 Task: Add a signature Michelle Green containing With gratitude and sincere wishes, Michelle Green to email address softage.6@softage.net and add a folder Insurance cancellations
Action: Mouse moved to (141, 121)
Screenshot: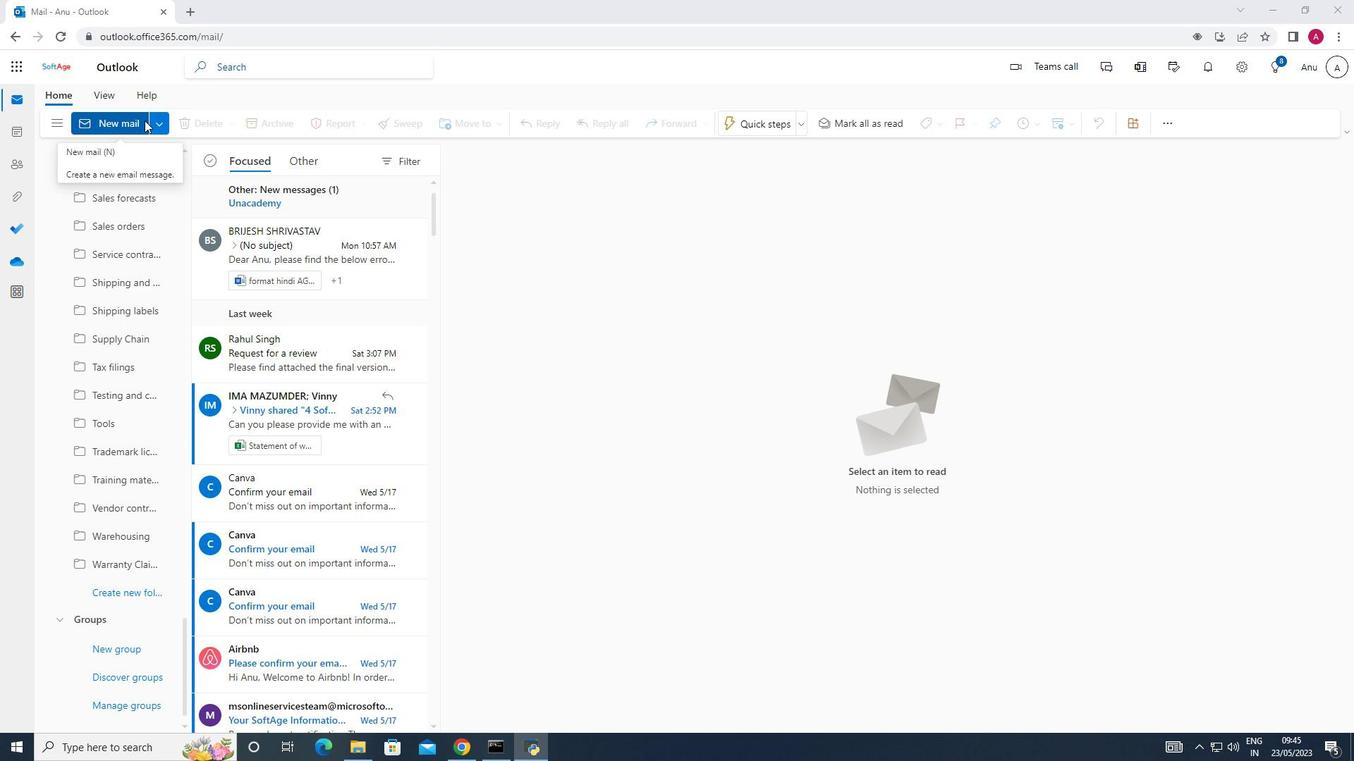 
Action: Mouse pressed left at (141, 121)
Screenshot: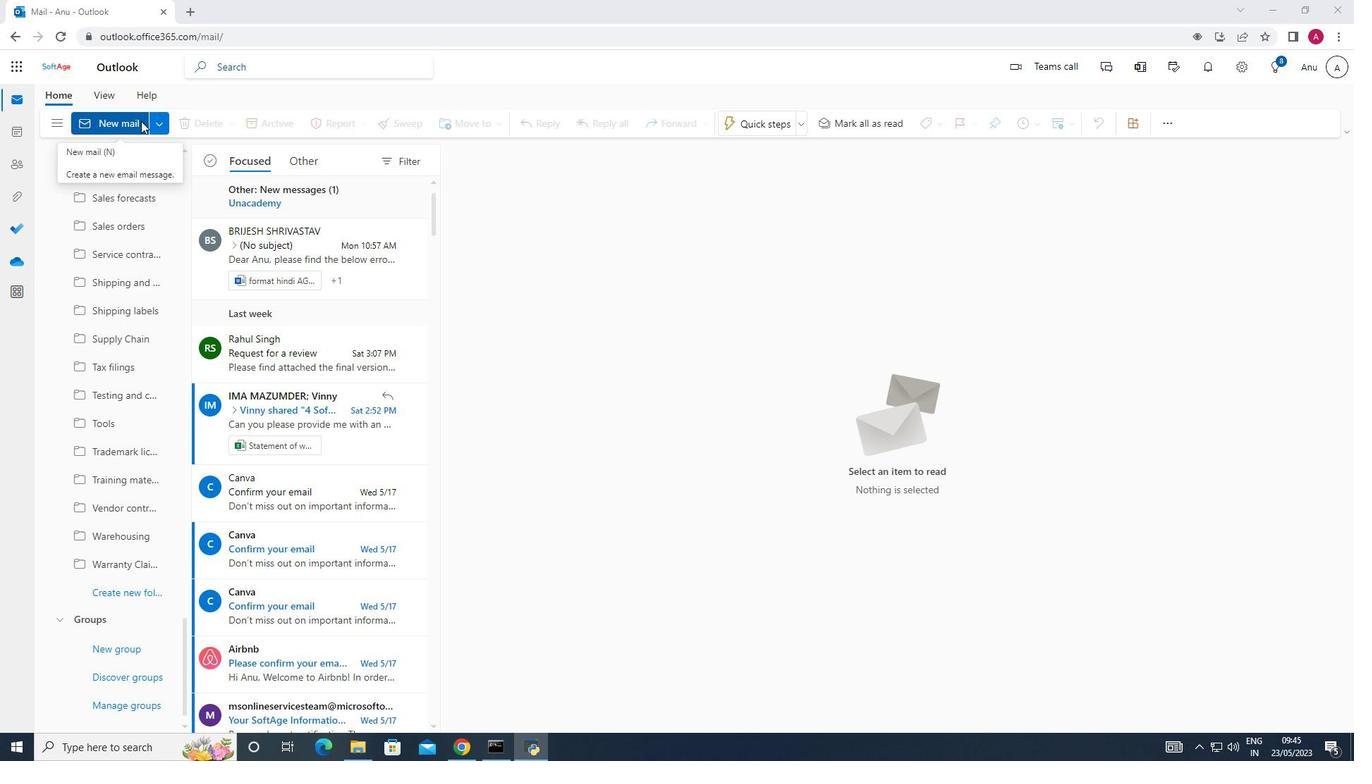 
Action: Mouse moved to (962, 122)
Screenshot: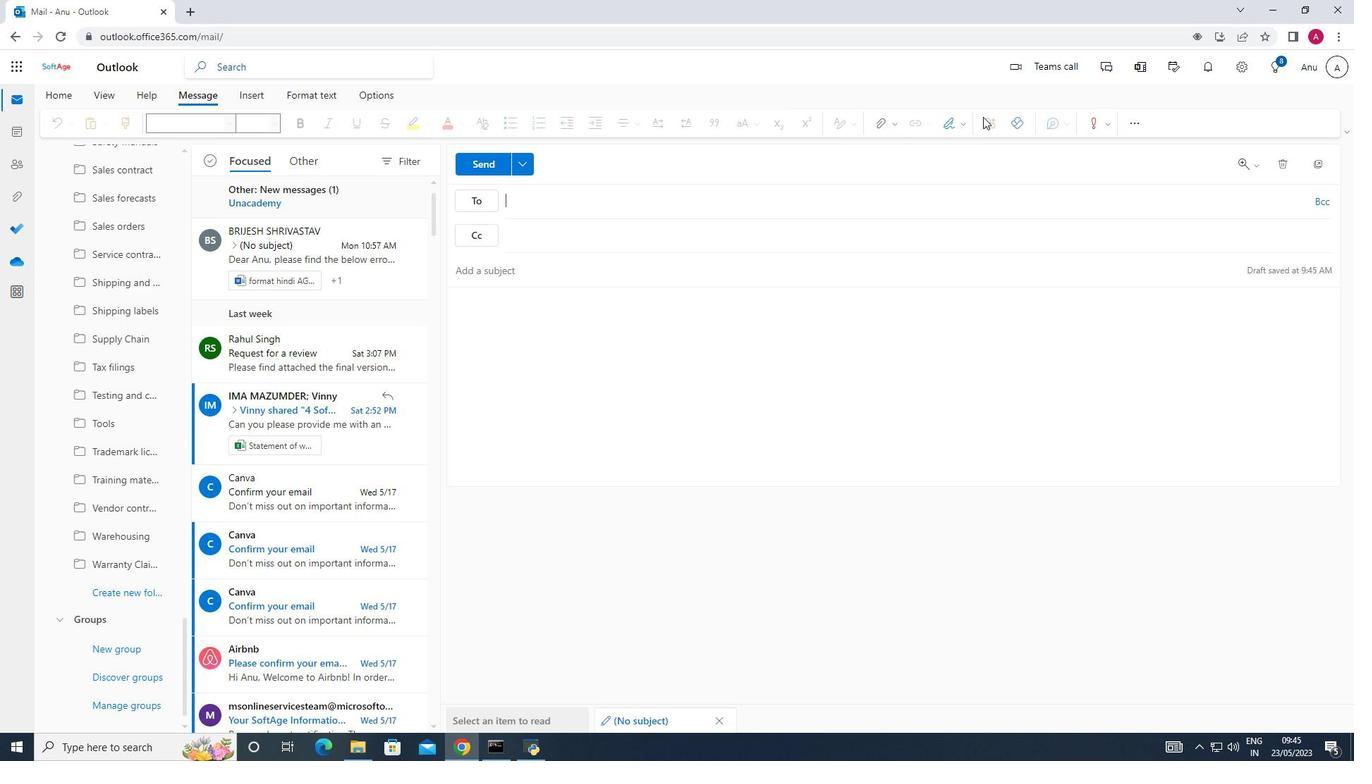 
Action: Mouse pressed left at (962, 122)
Screenshot: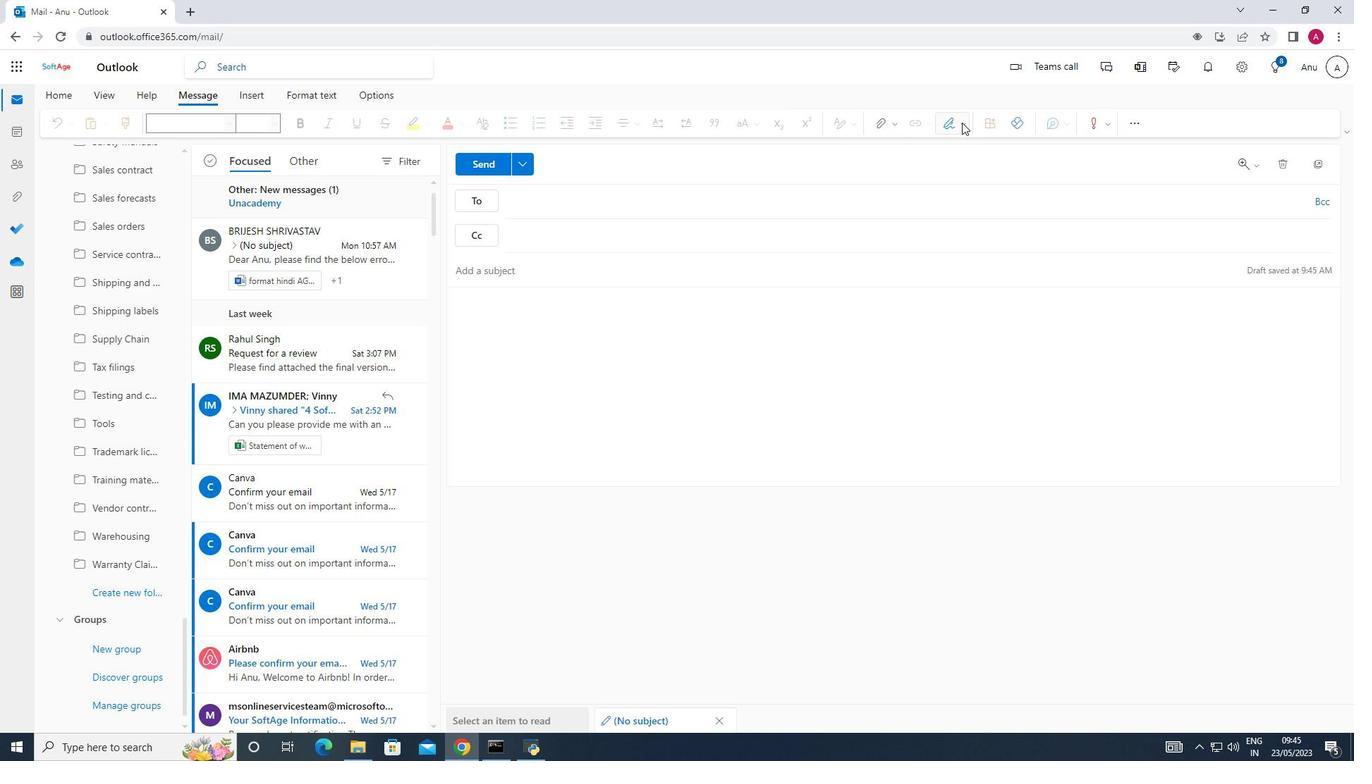 
Action: Mouse moved to (930, 179)
Screenshot: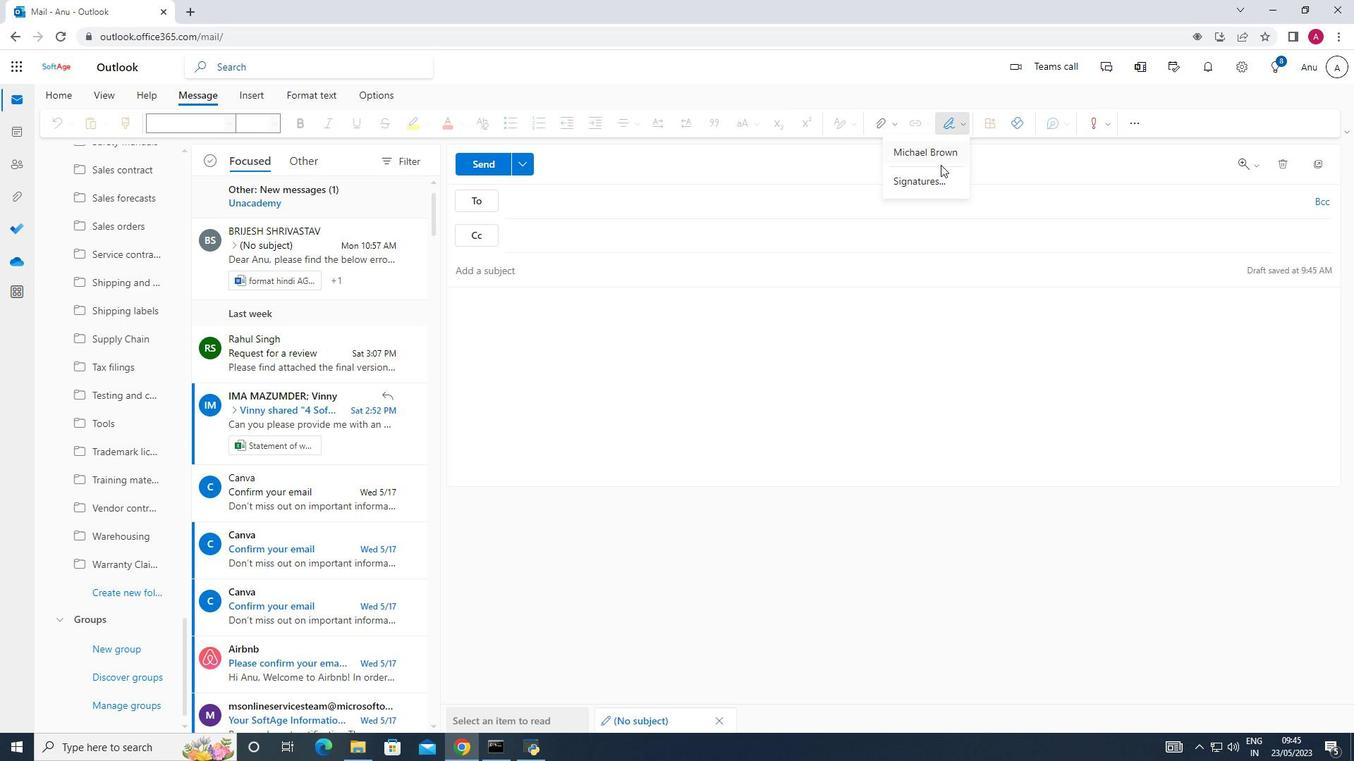 
Action: Mouse pressed left at (930, 179)
Screenshot: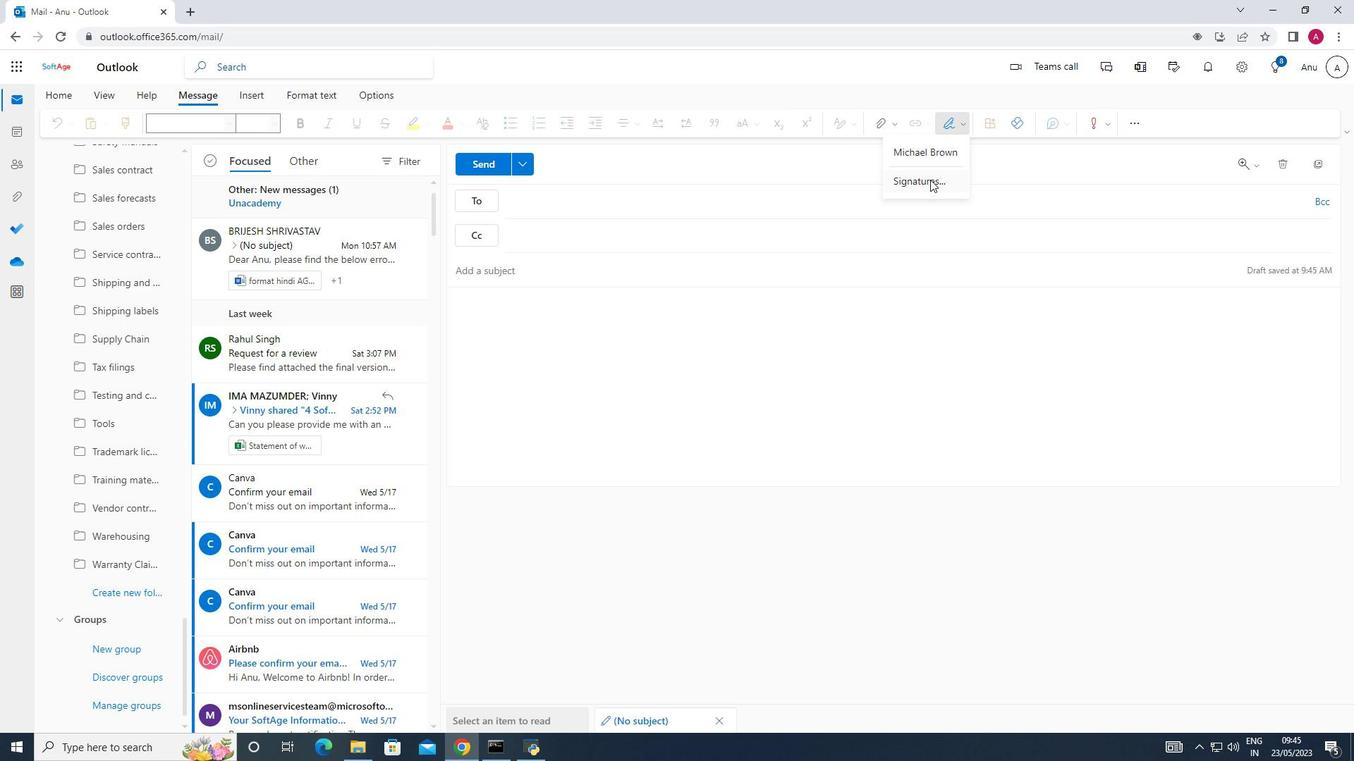 
Action: Mouse moved to (949, 227)
Screenshot: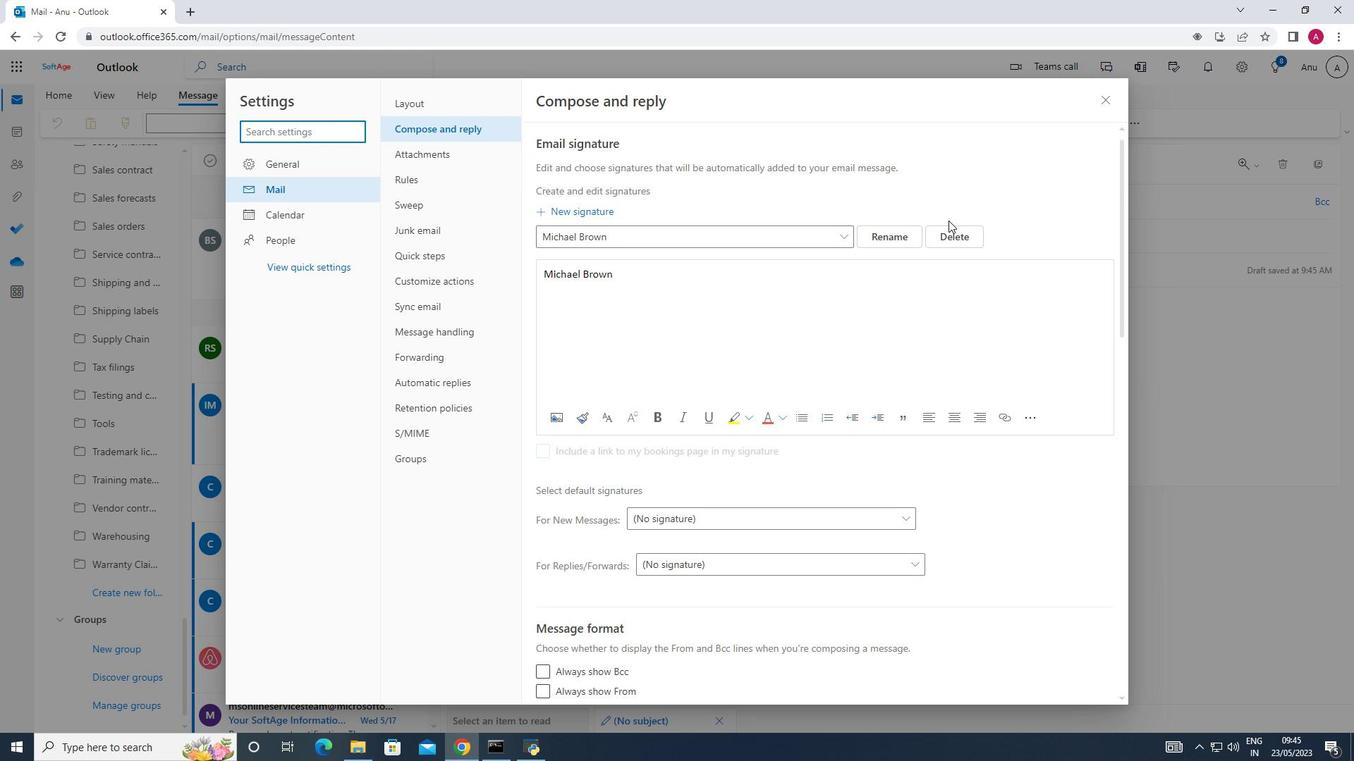 
Action: Mouse pressed left at (949, 227)
Screenshot: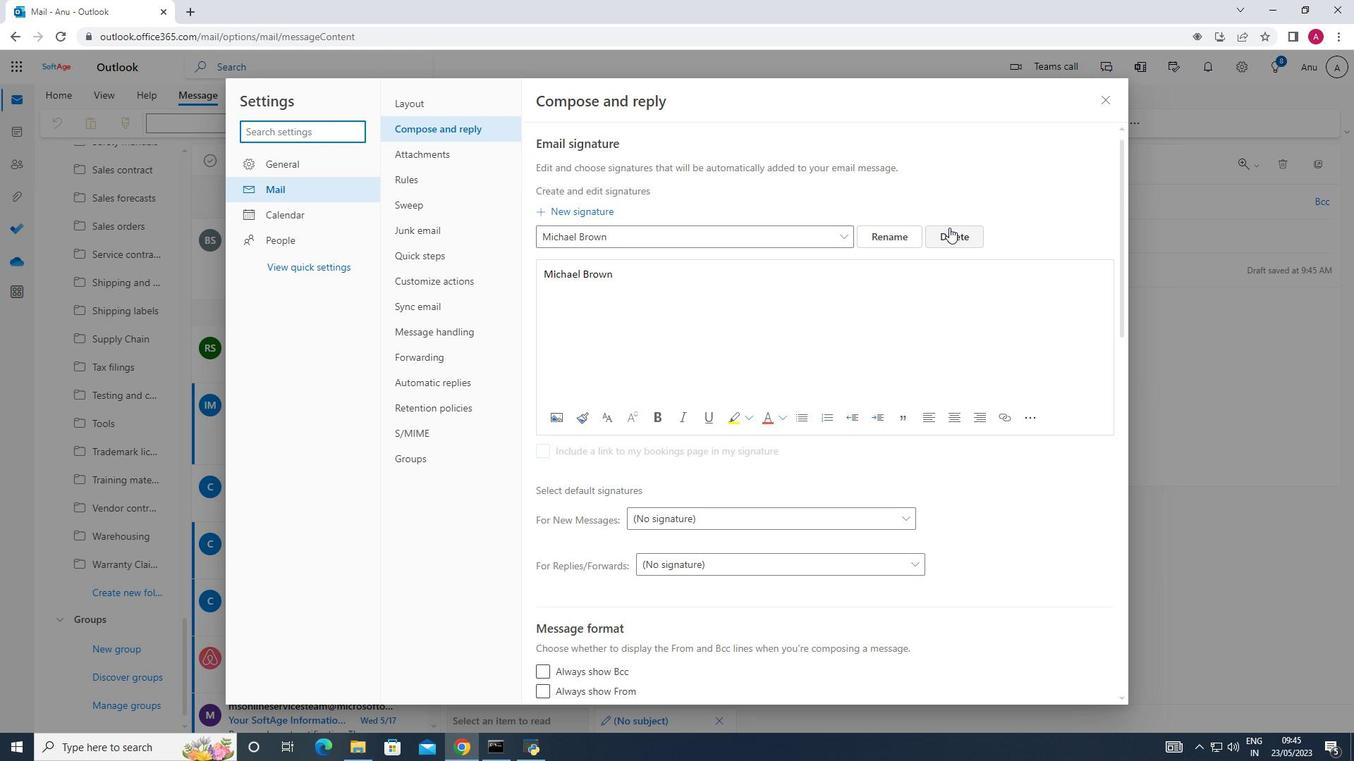 
Action: Mouse moved to (641, 240)
Screenshot: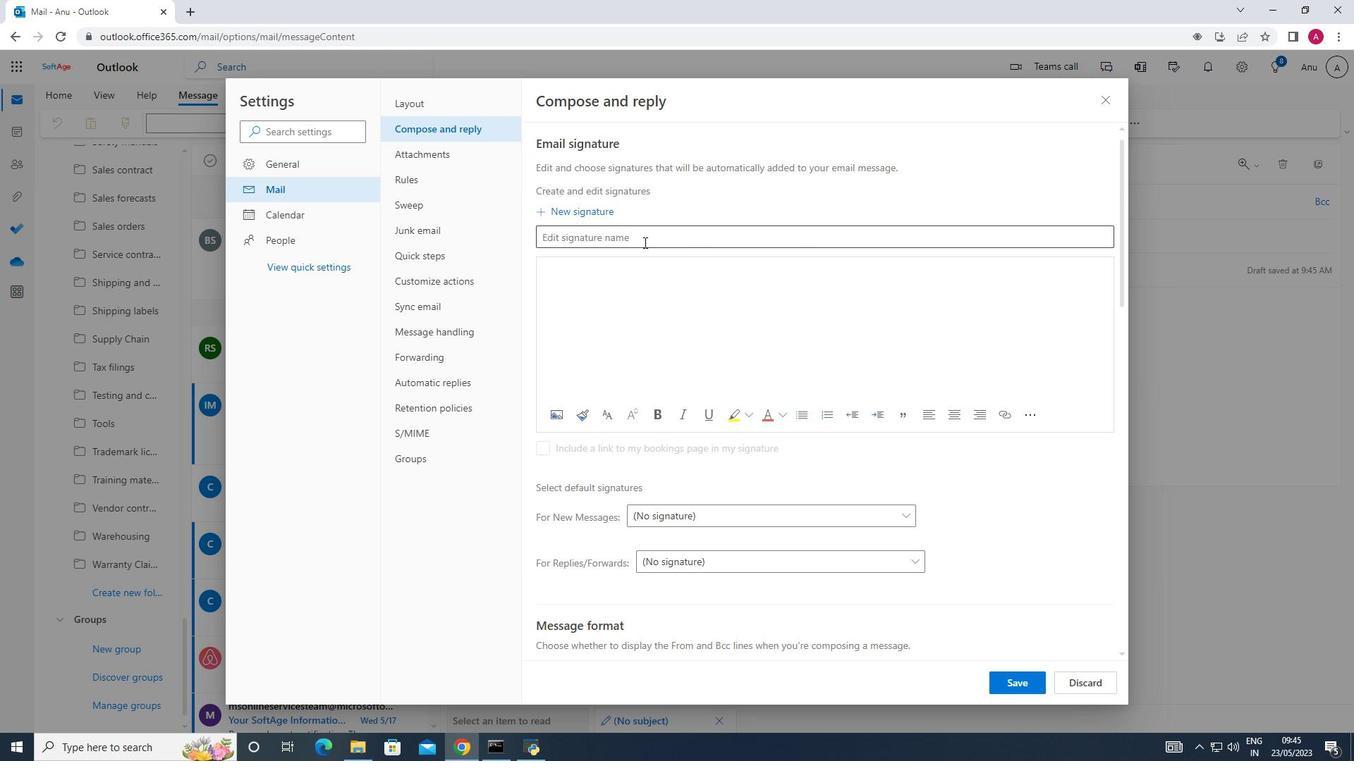 
Action: Mouse pressed left at (641, 240)
Screenshot: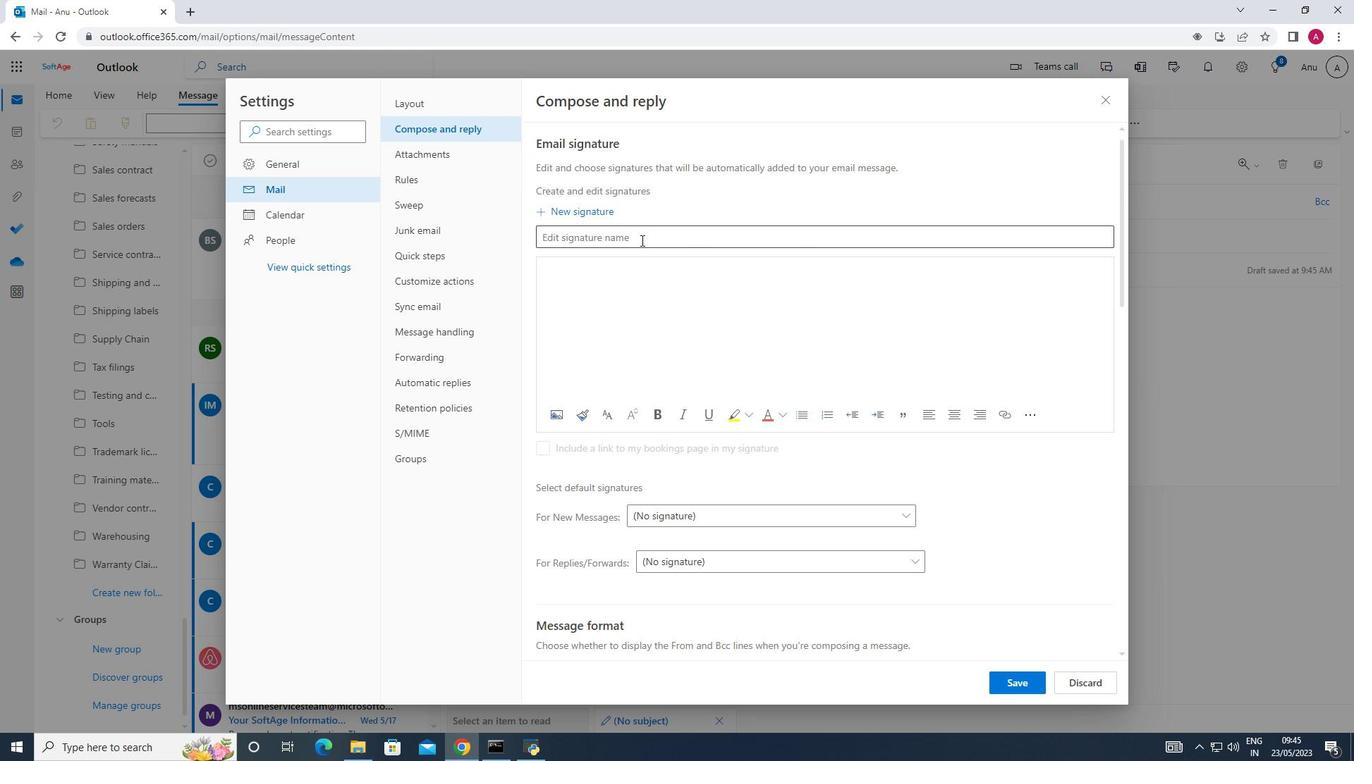 
Action: Key pressed <Key.shift_r>Michelle<Key.space><Key.shift_r><Key.shift_r><Key.shift_r><Key.shift_r><Key.shift_r><Key.shift_r><Key.shift_r><Key.shift_r><Key.shift_r><Key.shift_r><Key.shift_r><Key.shift_r><Key.shift_r><Key.shift_r><Key.shift_r>Green
Screenshot: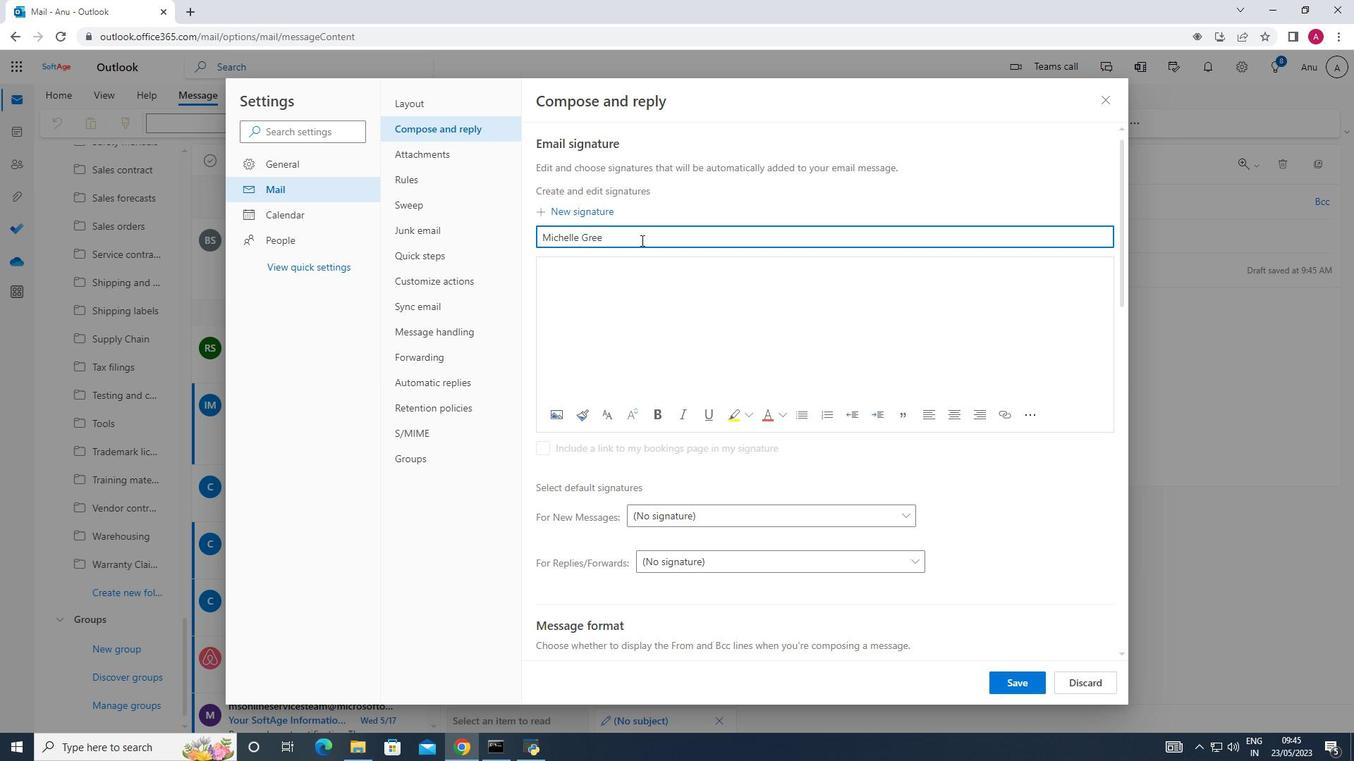 
Action: Mouse moved to (578, 265)
Screenshot: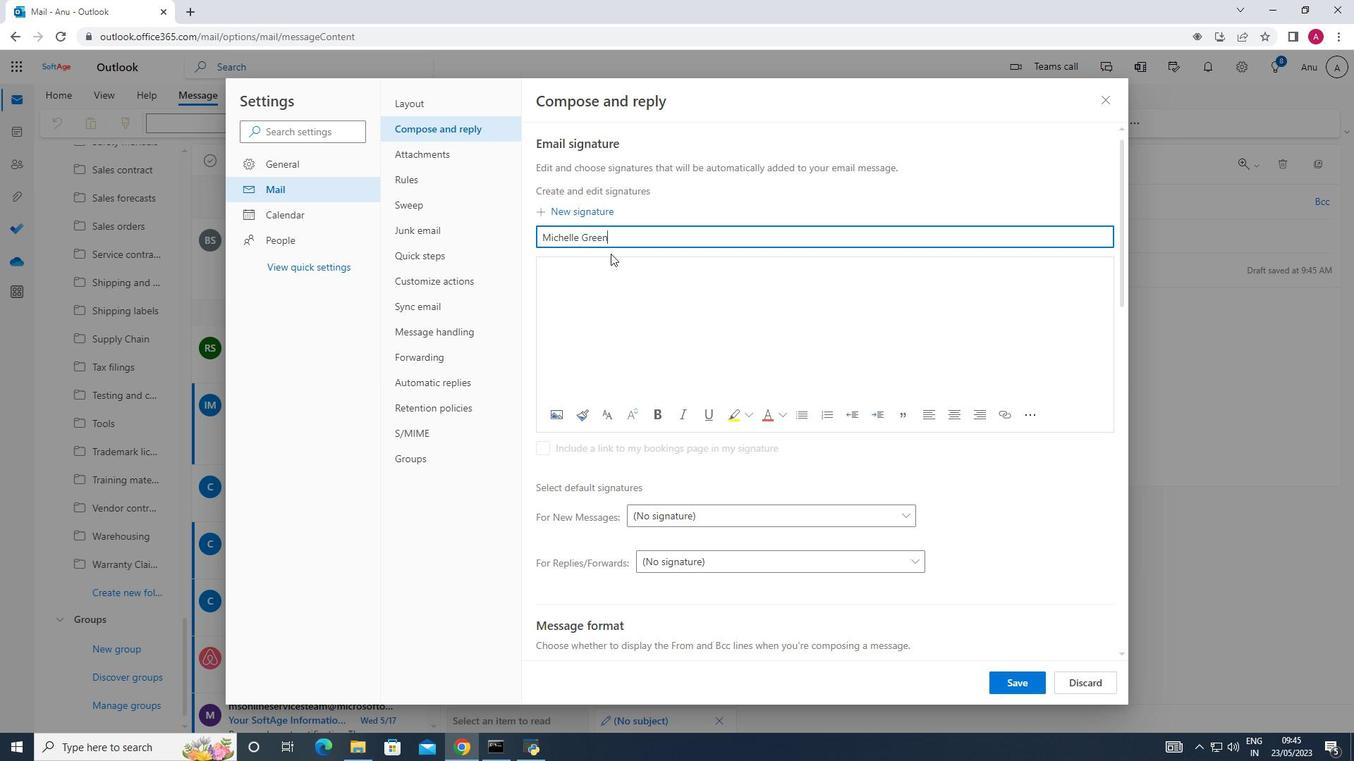 
Action: Mouse pressed left at (578, 265)
Screenshot: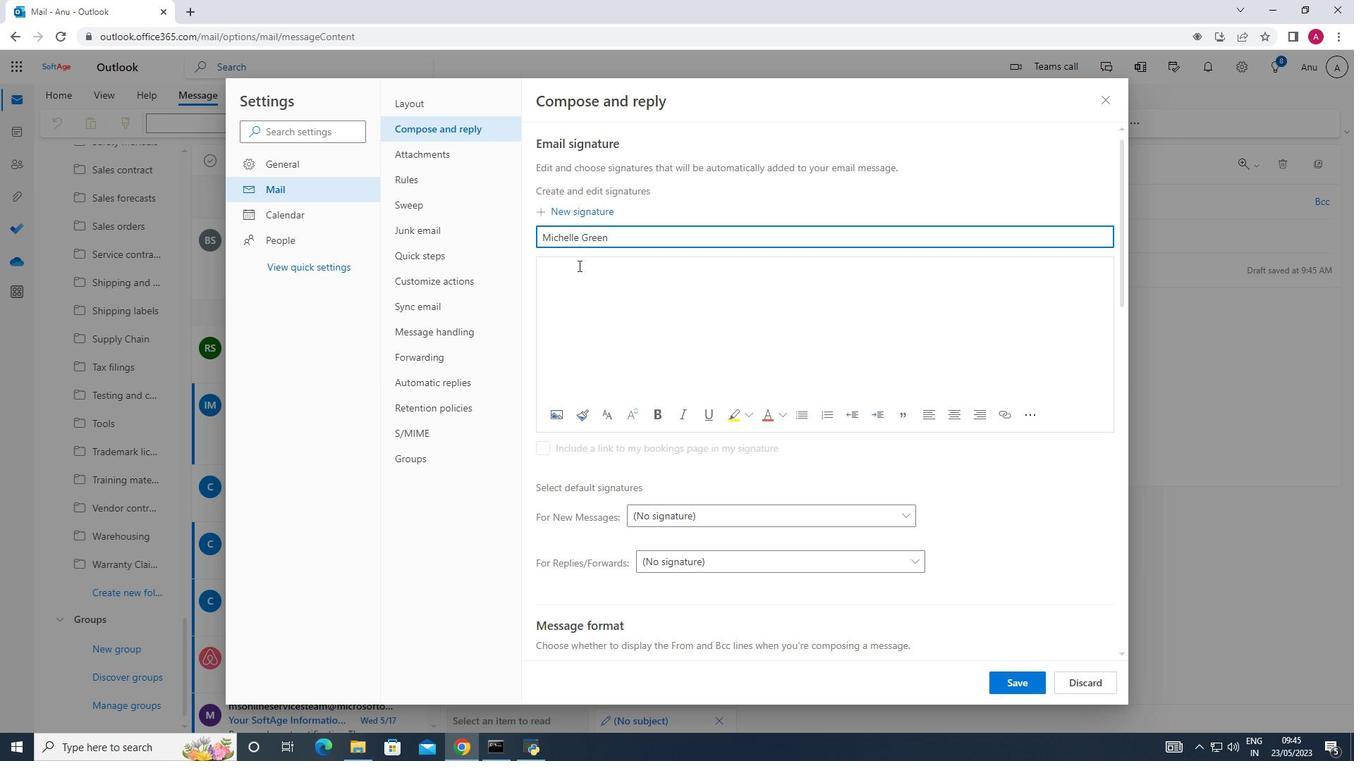 
Action: Key pressed <Key.shift_r>Michelle<Key.space><Key.shift><Key.shift><Key.shift>Green
Screenshot: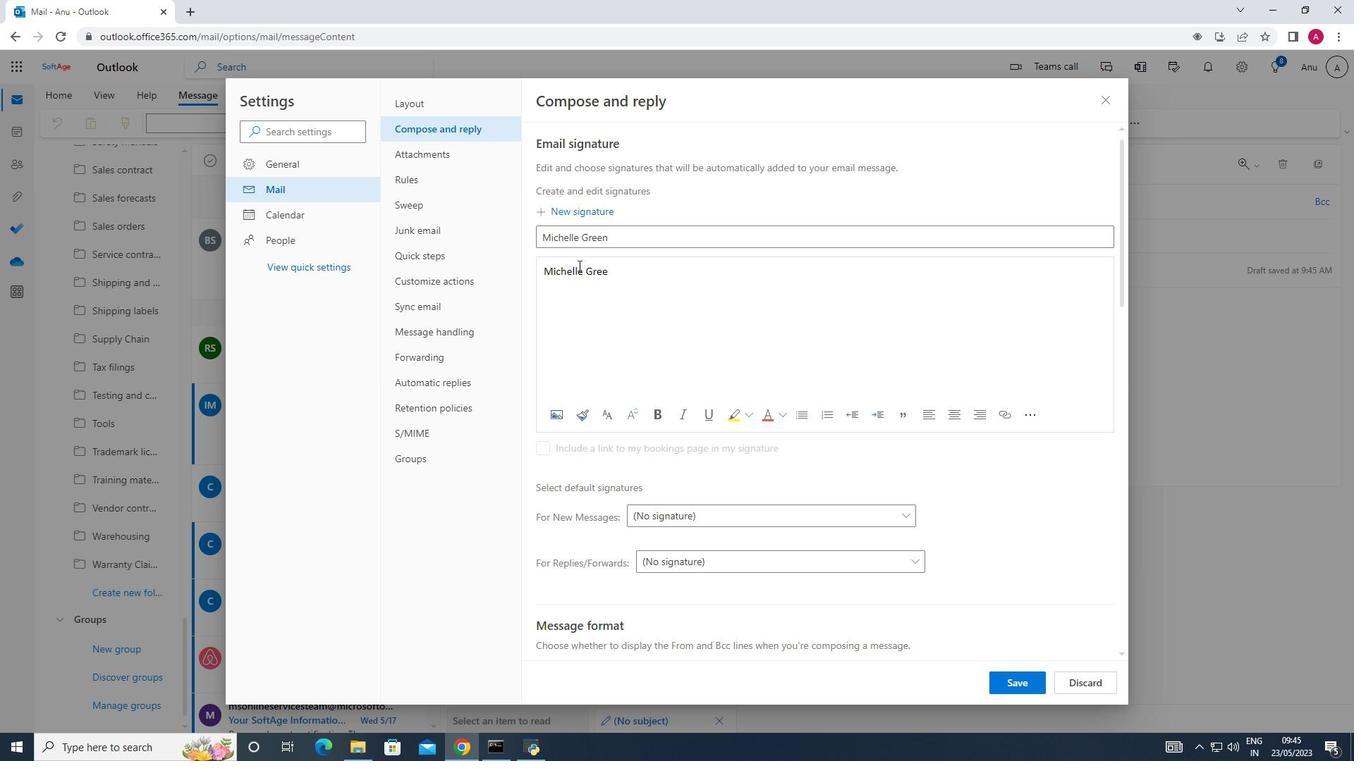 
Action: Mouse moved to (1023, 674)
Screenshot: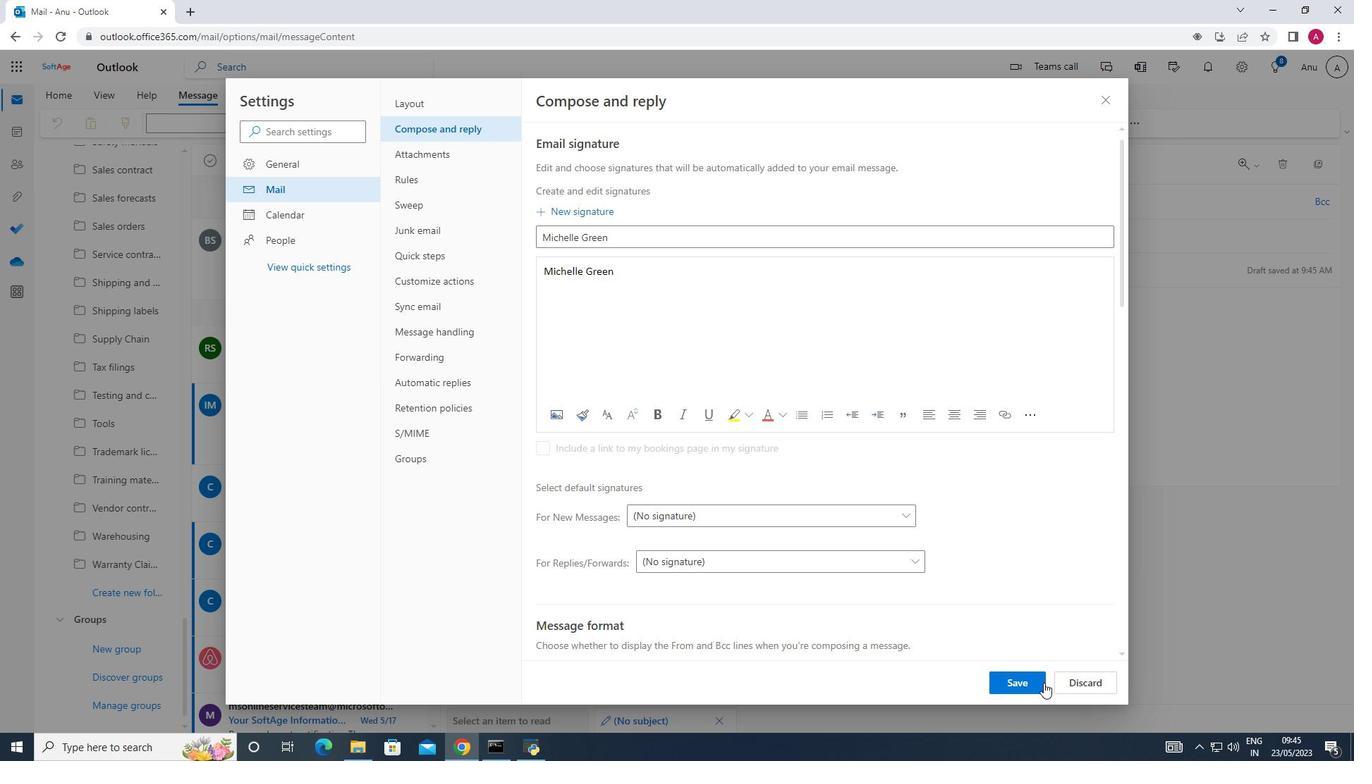 
Action: Mouse pressed left at (1023, 674)
Screenshot: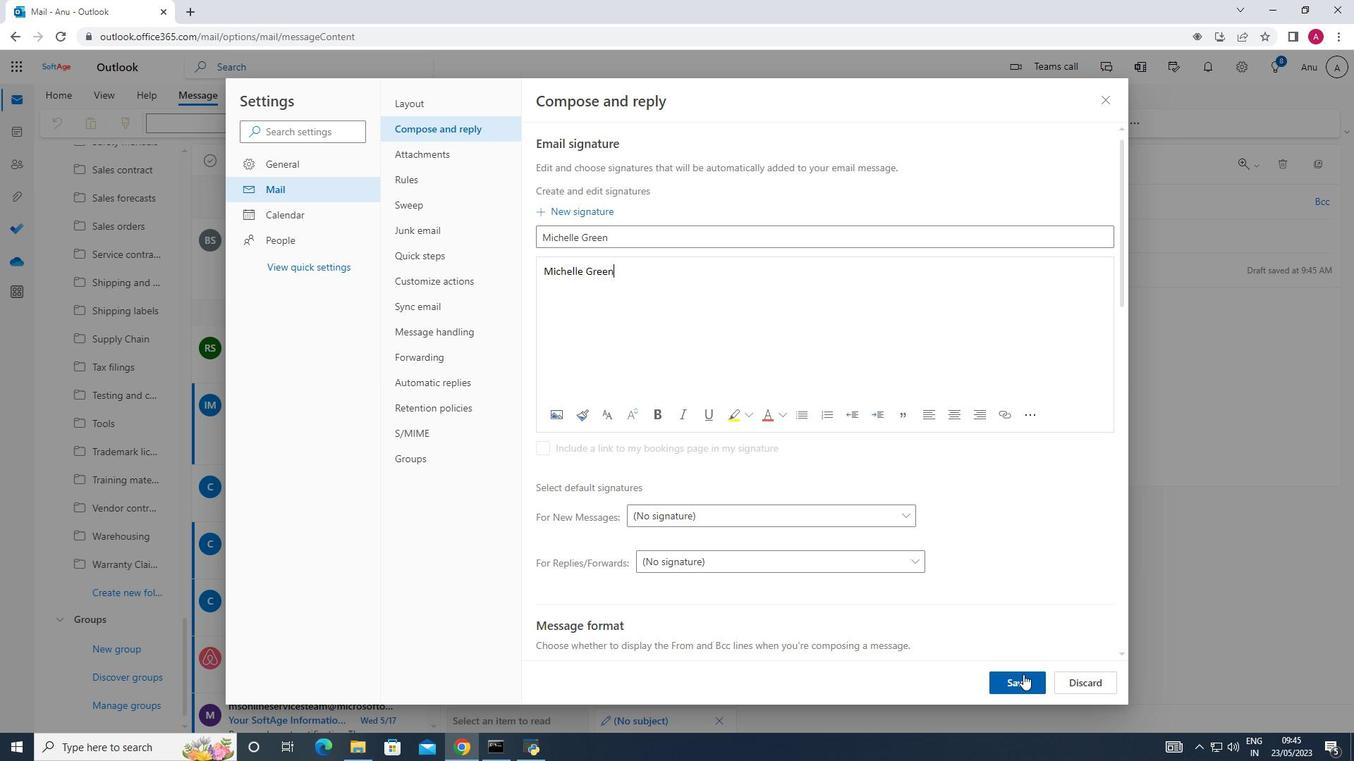 
Action: Mouse moved to (1100, 102)
Screenshot: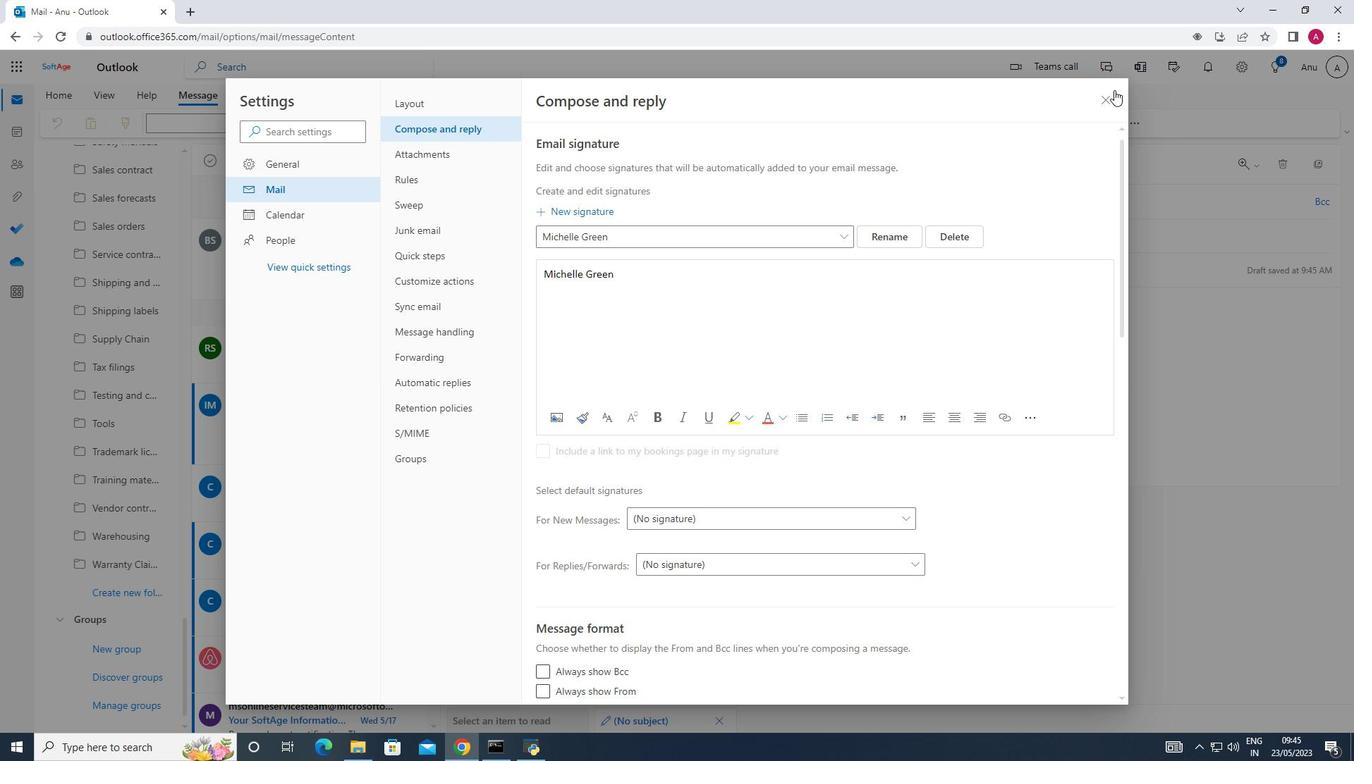 
Action: Mouse pressed left at (1100, 102)
Screenshot: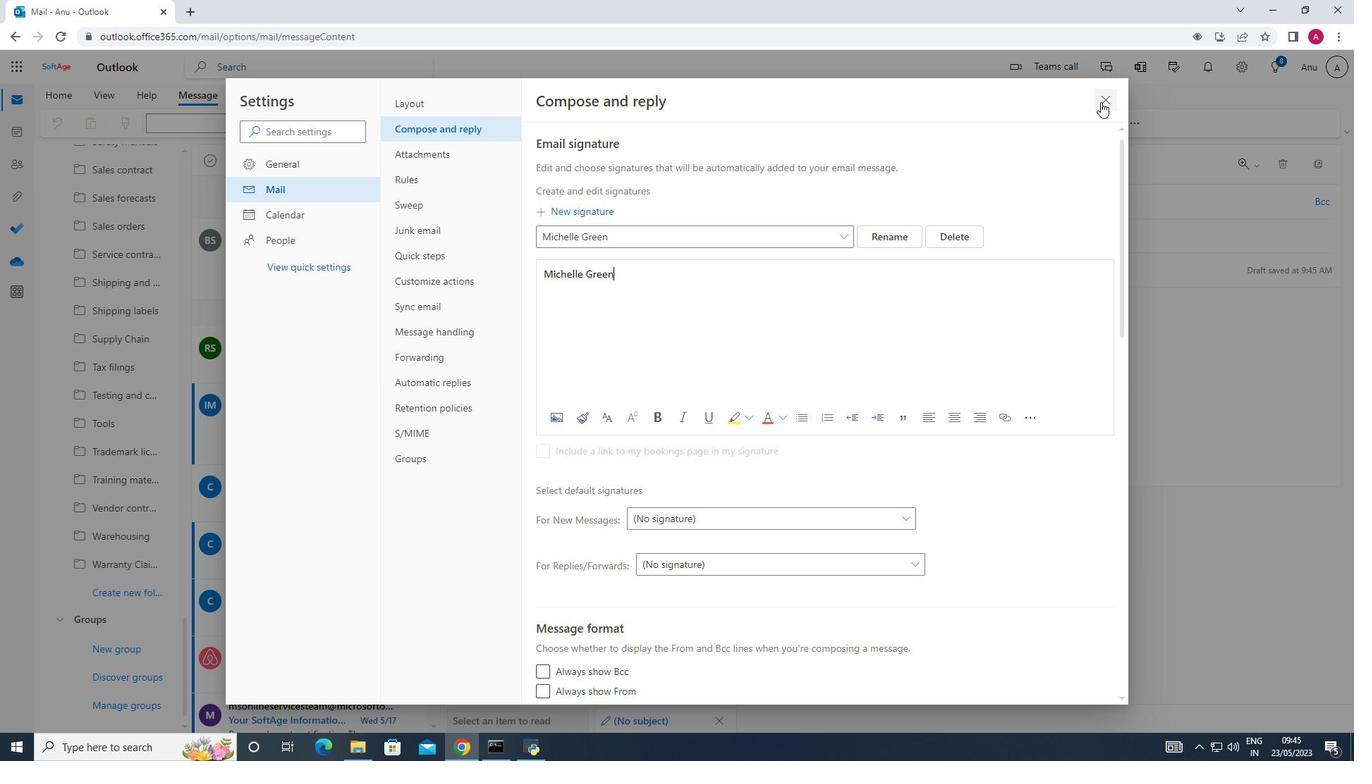 
Action: Mouse moved to (954, 121)
Screenshot: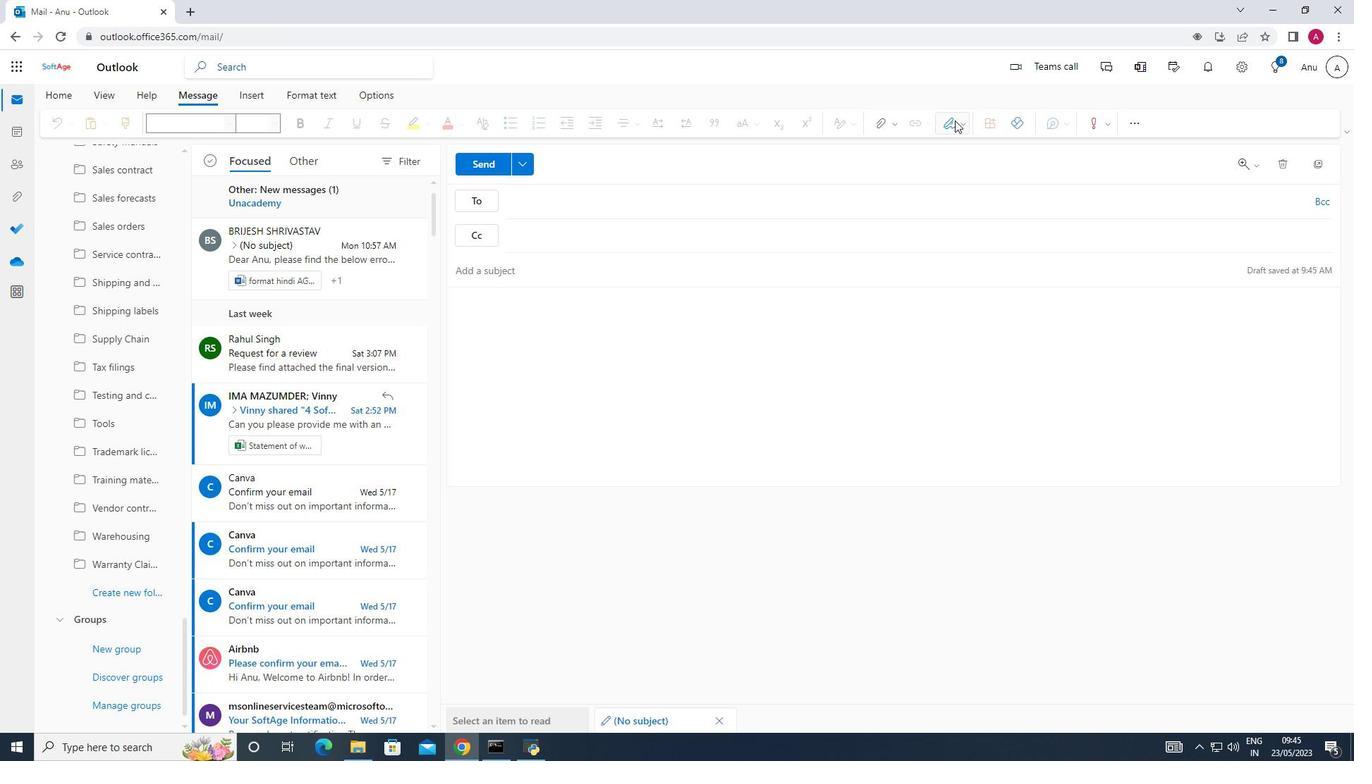 
Action: Mouse pressed left at (954, 121)
Screenshot: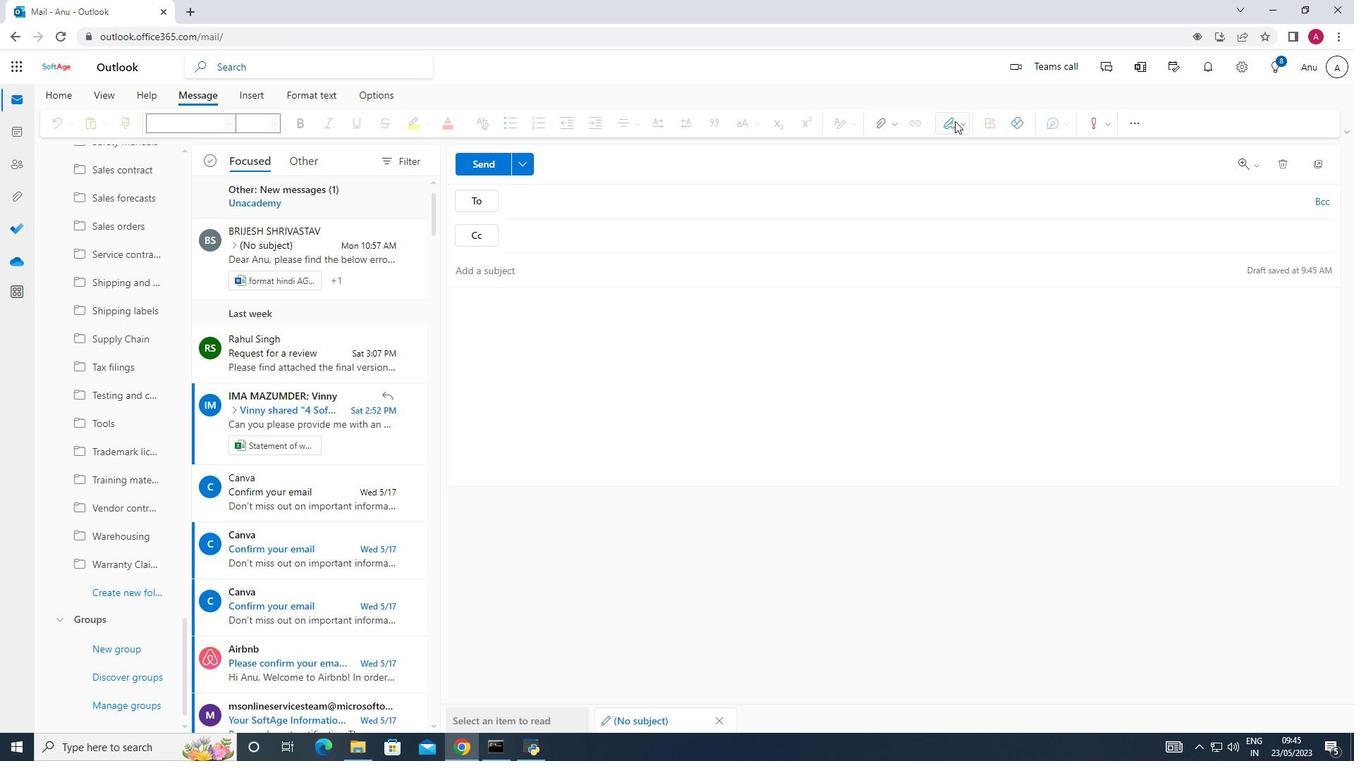 
Action: Mouse moved to (935, 153)
Screenshot: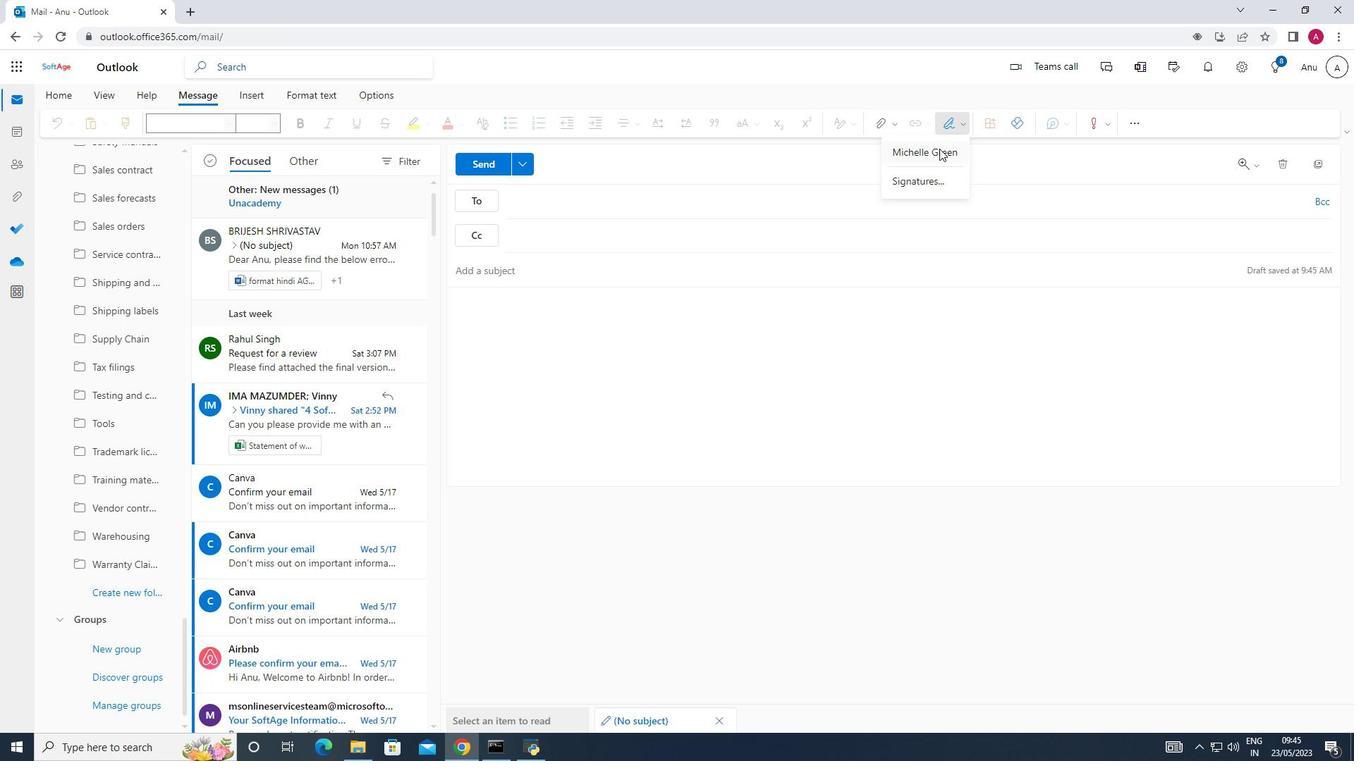 
Action: Mouse pressed left at (935, 153)
Screenshot: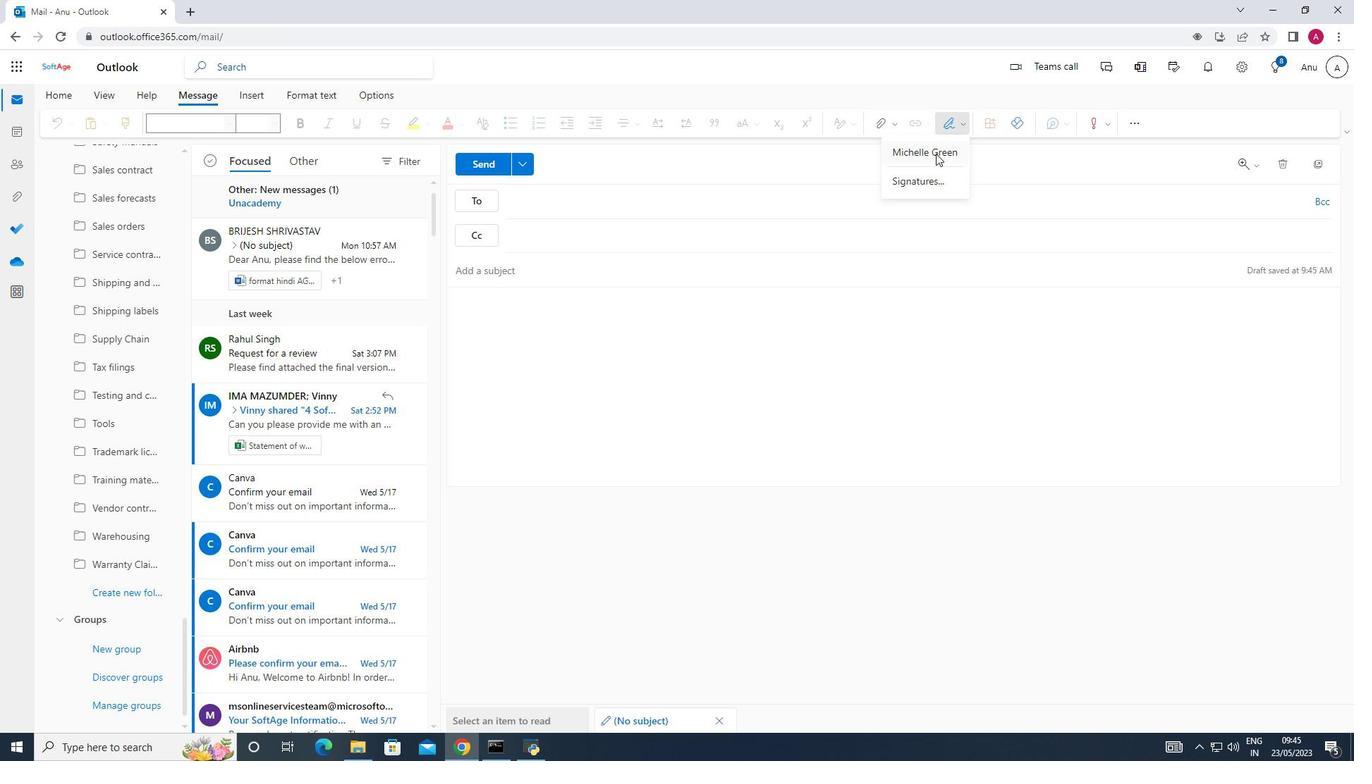 
Action: Mouse moved to (899, 155)
Screenshot: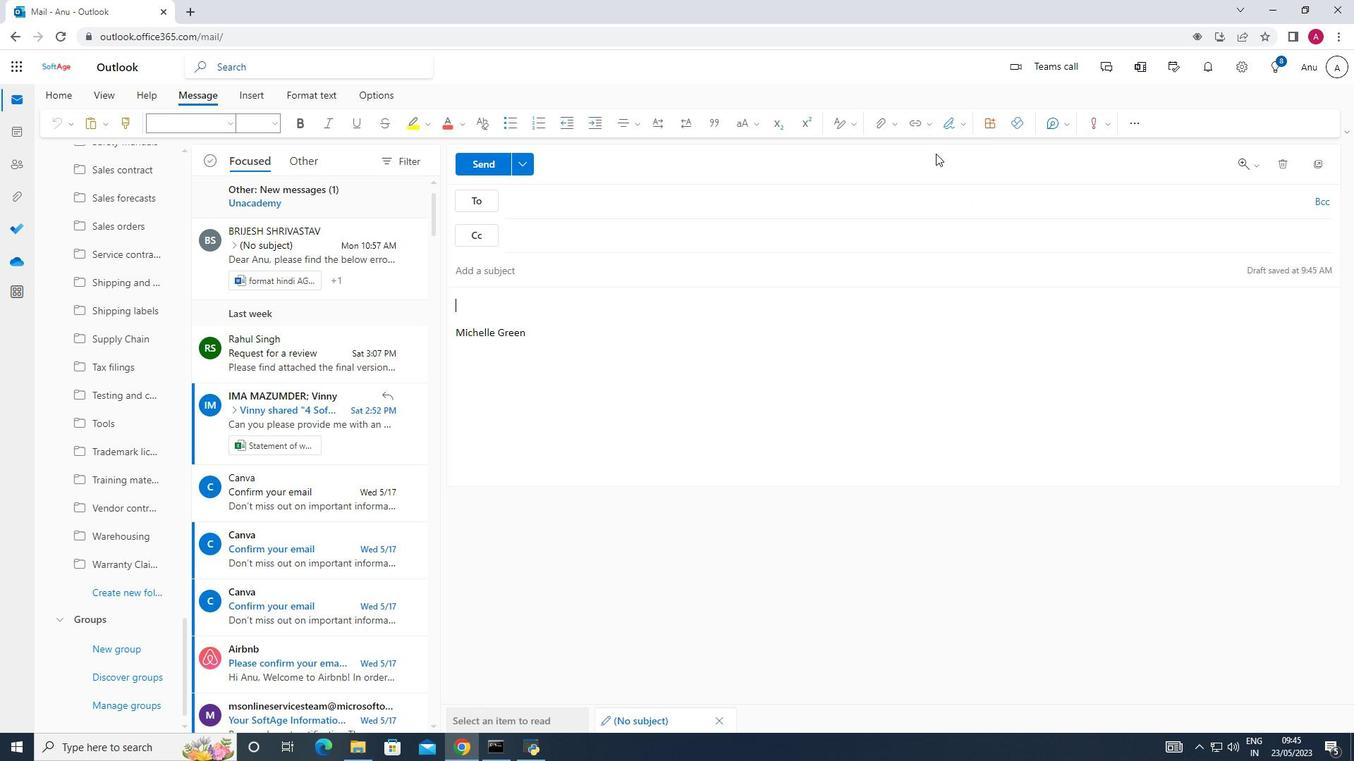 
Action: Key pressed gratitude<Key.space>and<Key.space>sincere<Key.space>wishes.
Screenshot: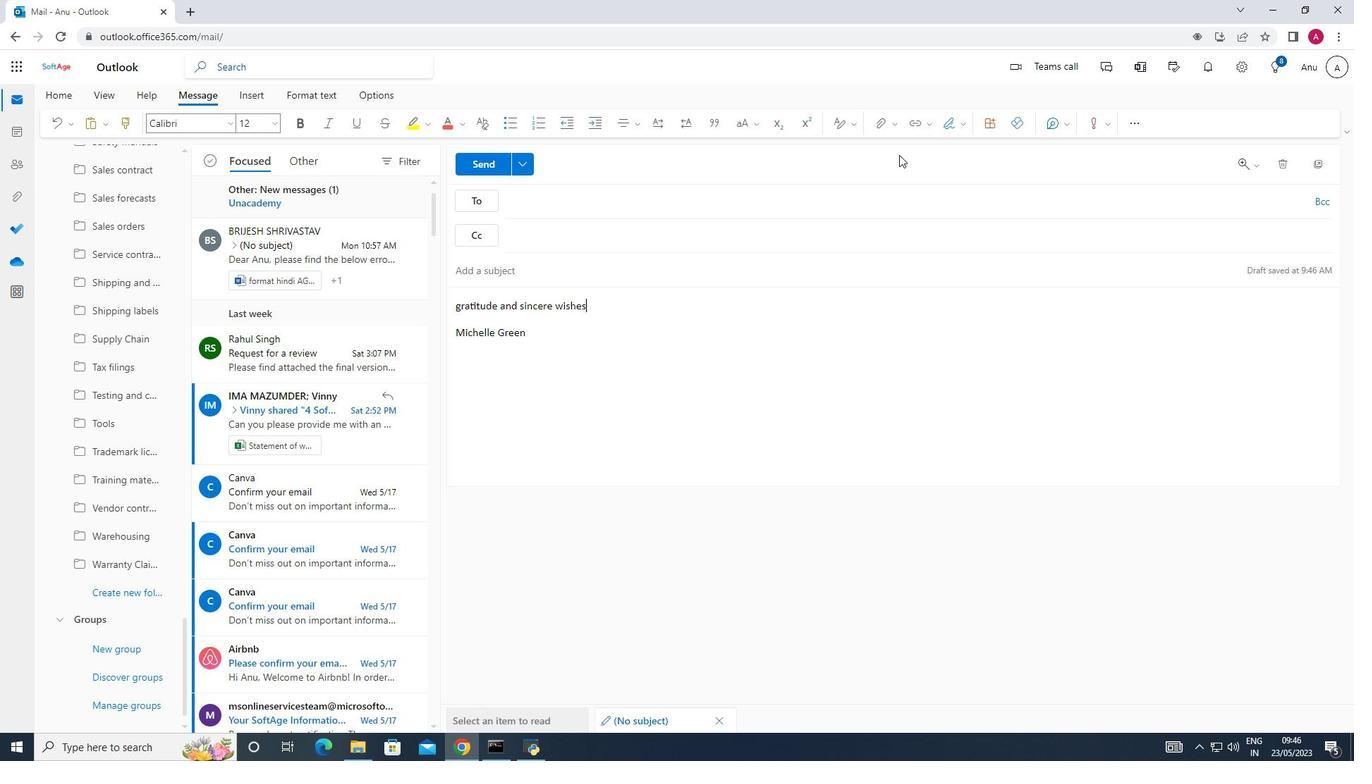 
Action: Mouse moved to (559, 208)
Screenshot: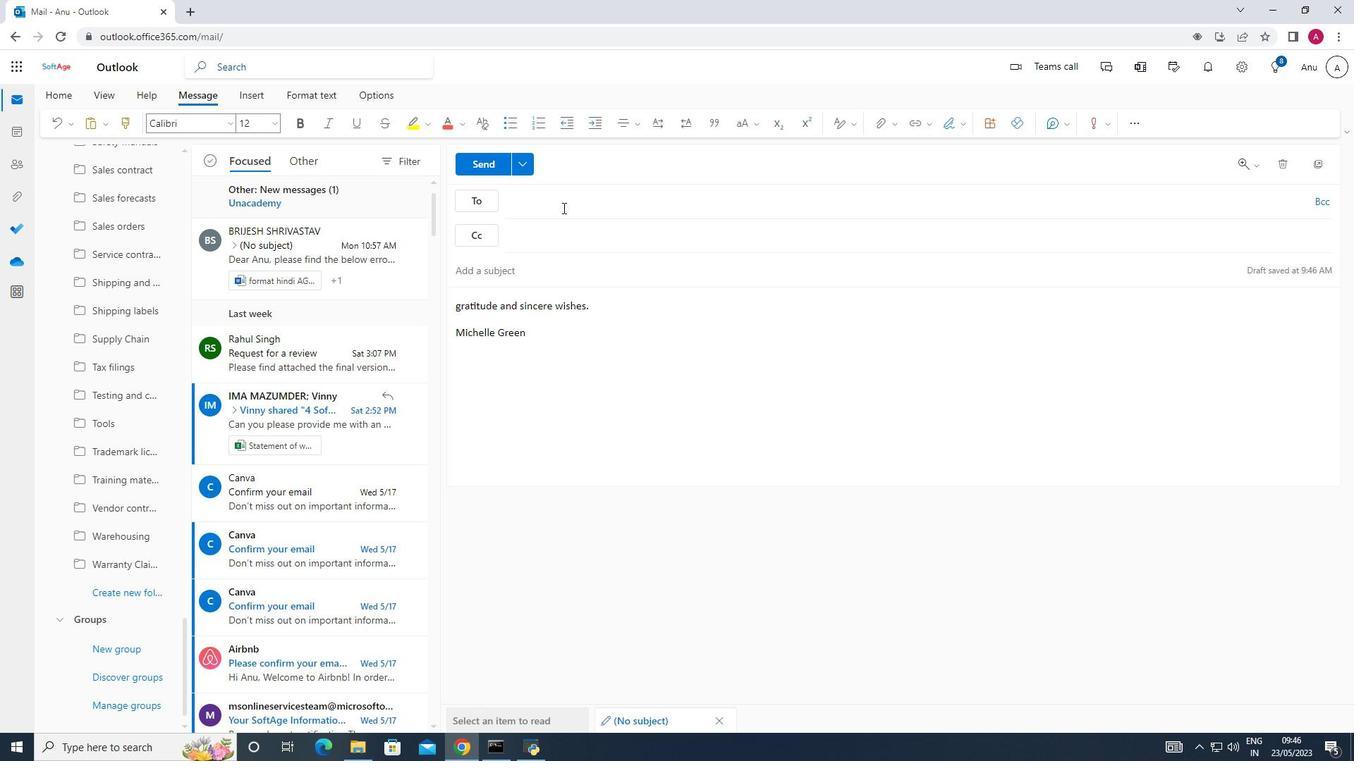 
Action: Mouse pressed left at (559, 208)
Screenshot: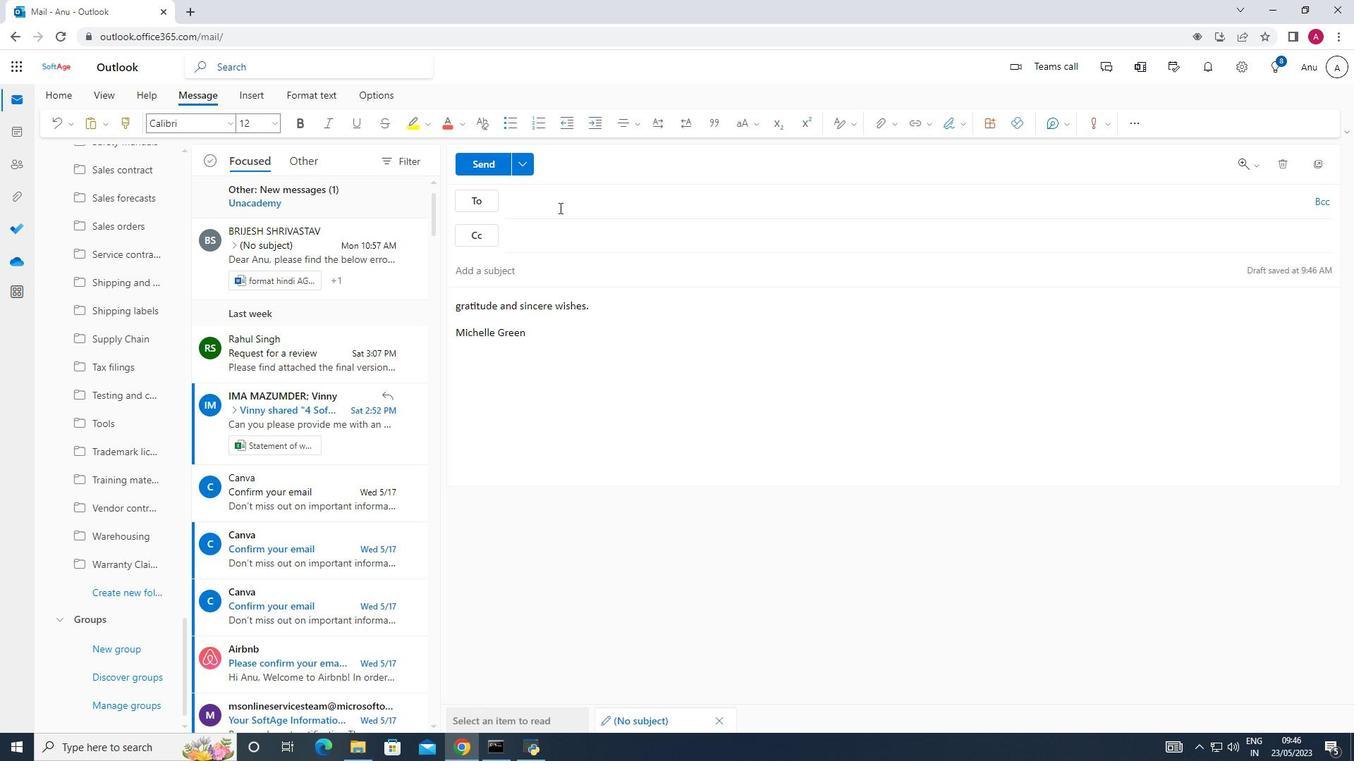 
Action: Key pressed softage.6<Key.shift>@softage.net
Screenshot: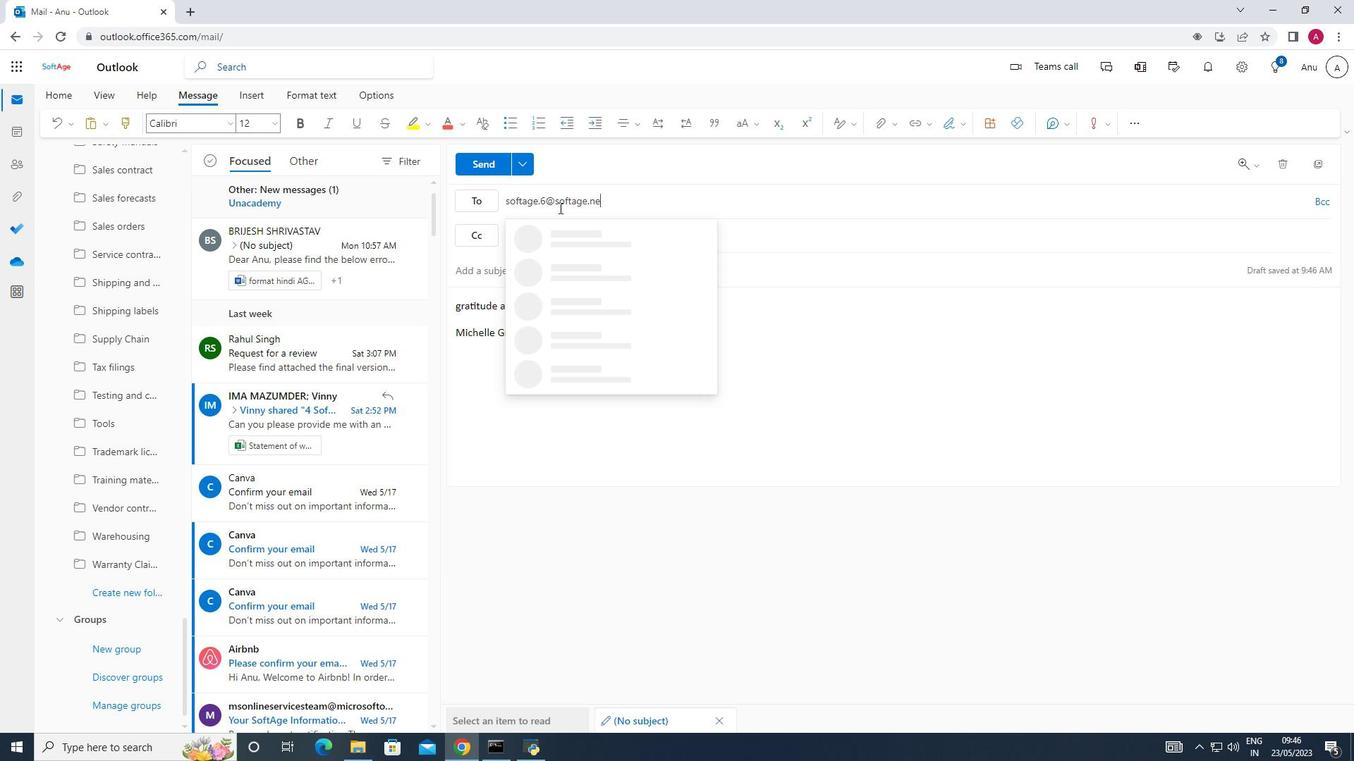 
Action: Mouse moved to (612, 243)
Screenshot: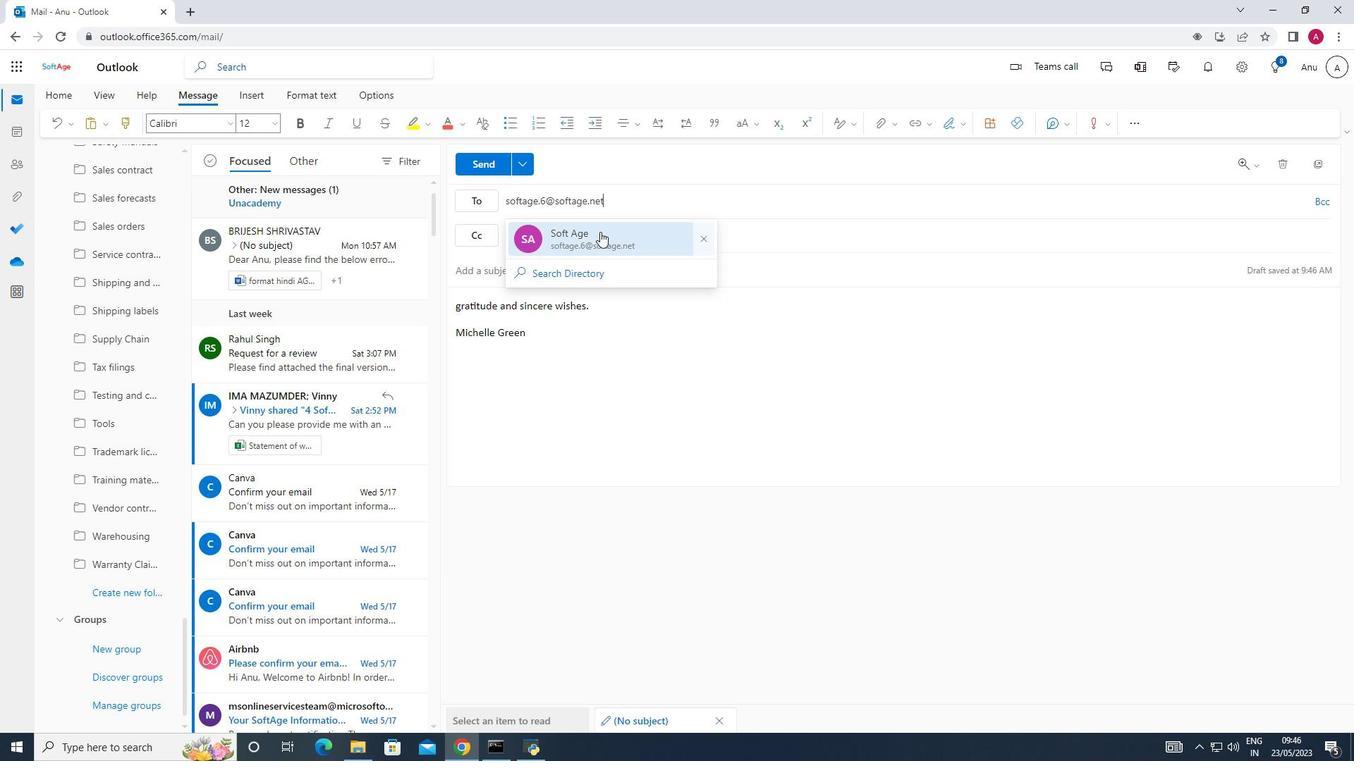 
Action: Mouse pressed left at (612, 243)
Screenshot: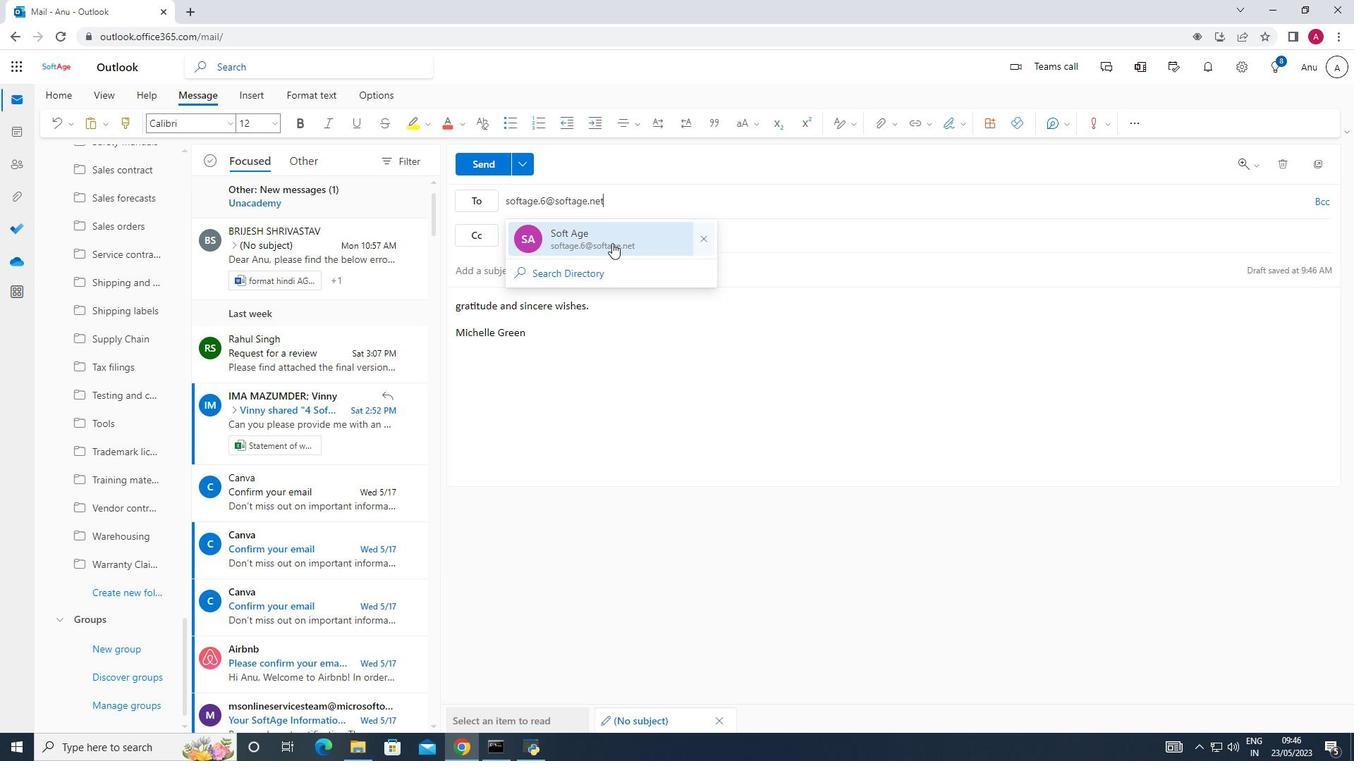 
Action: Mouse moved to (117, 589)
Screenshot: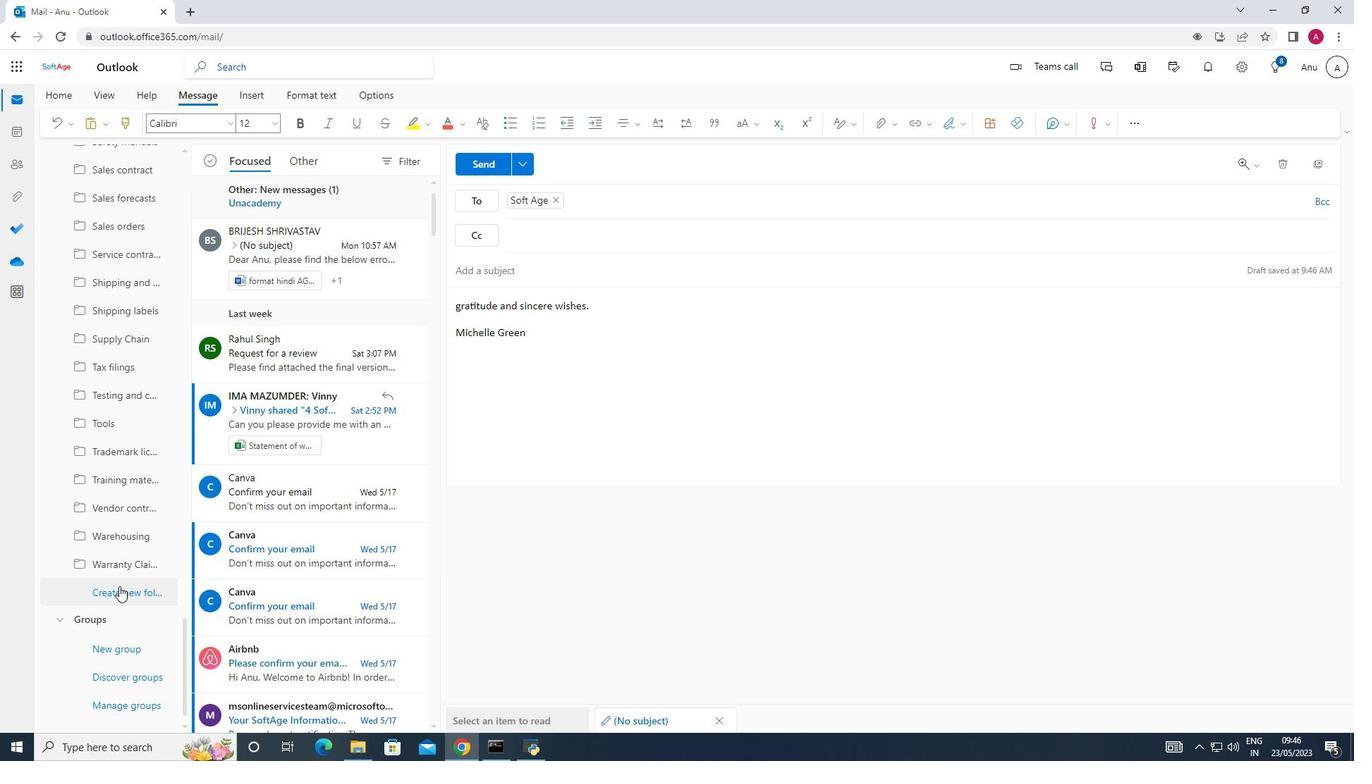 
Action: Mouse pressed left at (117, 589)
Screenshot: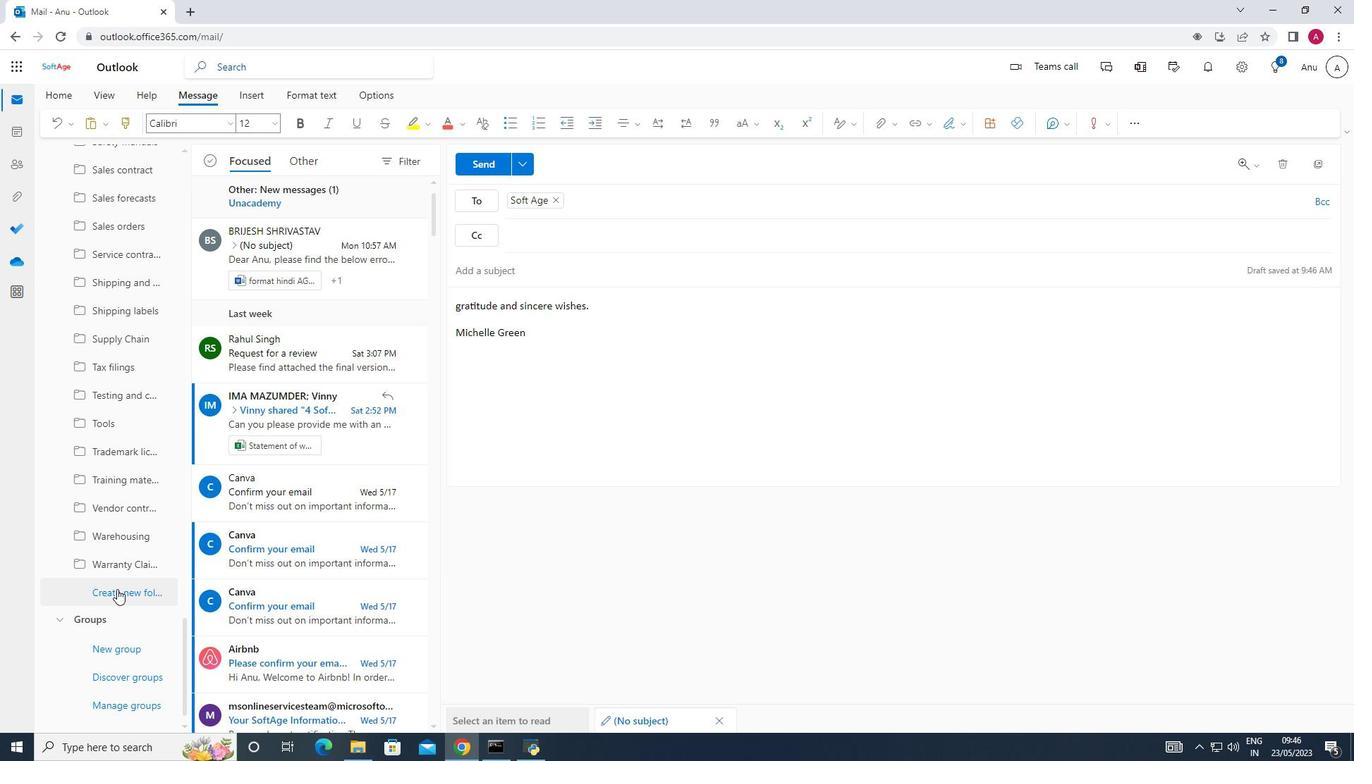 
Action: Mouse moved to (176, 545)
Screenshot: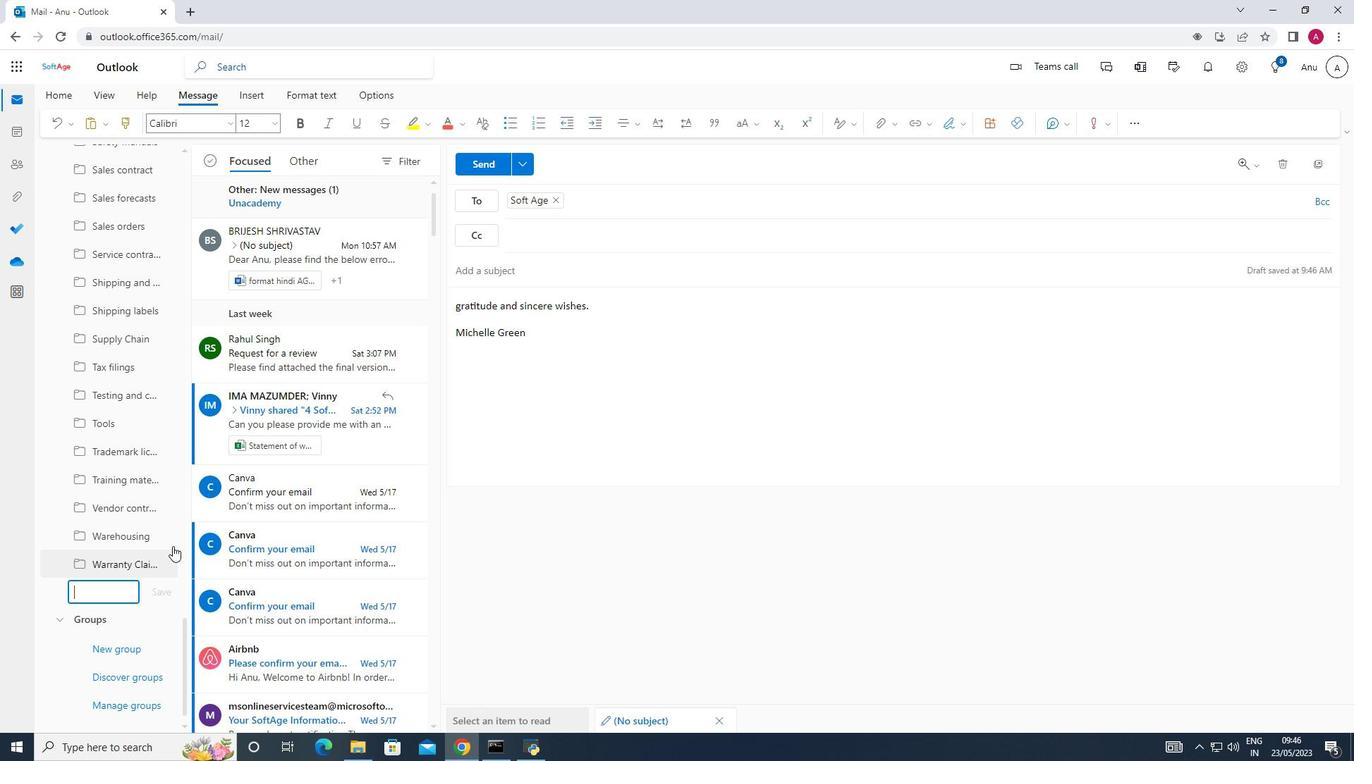 
Action: Key pressed <Key.shift>Insurance<Key.space>cancellations
Screenshot: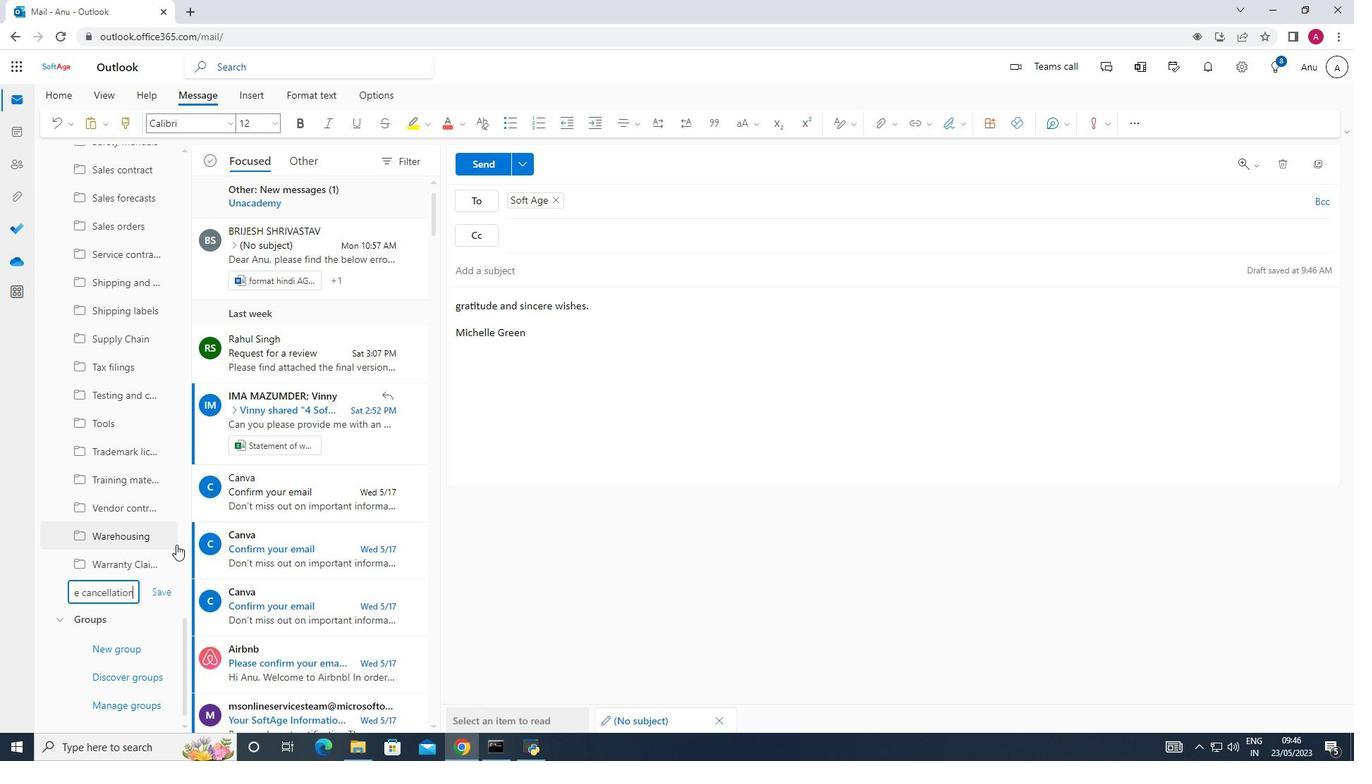 
Action: Mouse moved to (165, 593)
Screenshot: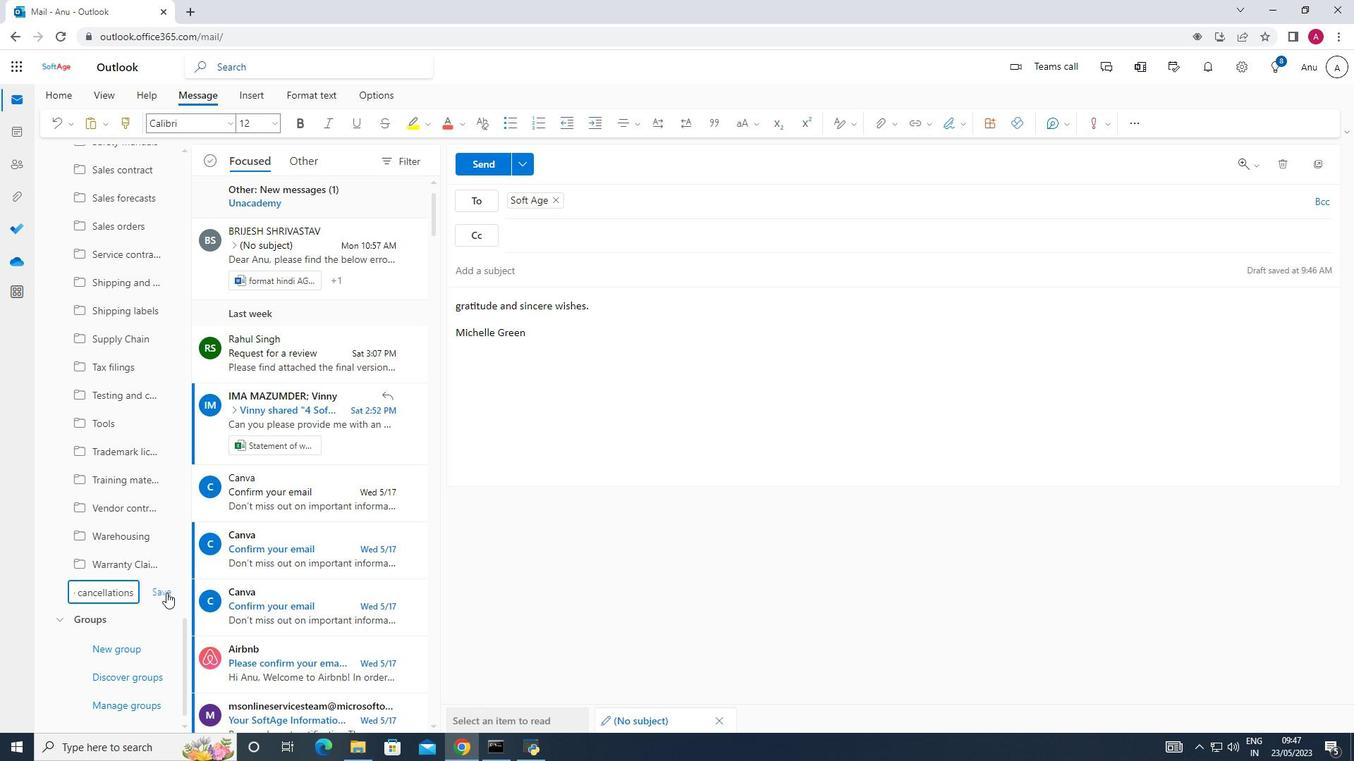 
Action: Mouse pressed left at (165, 593)
Screenshot: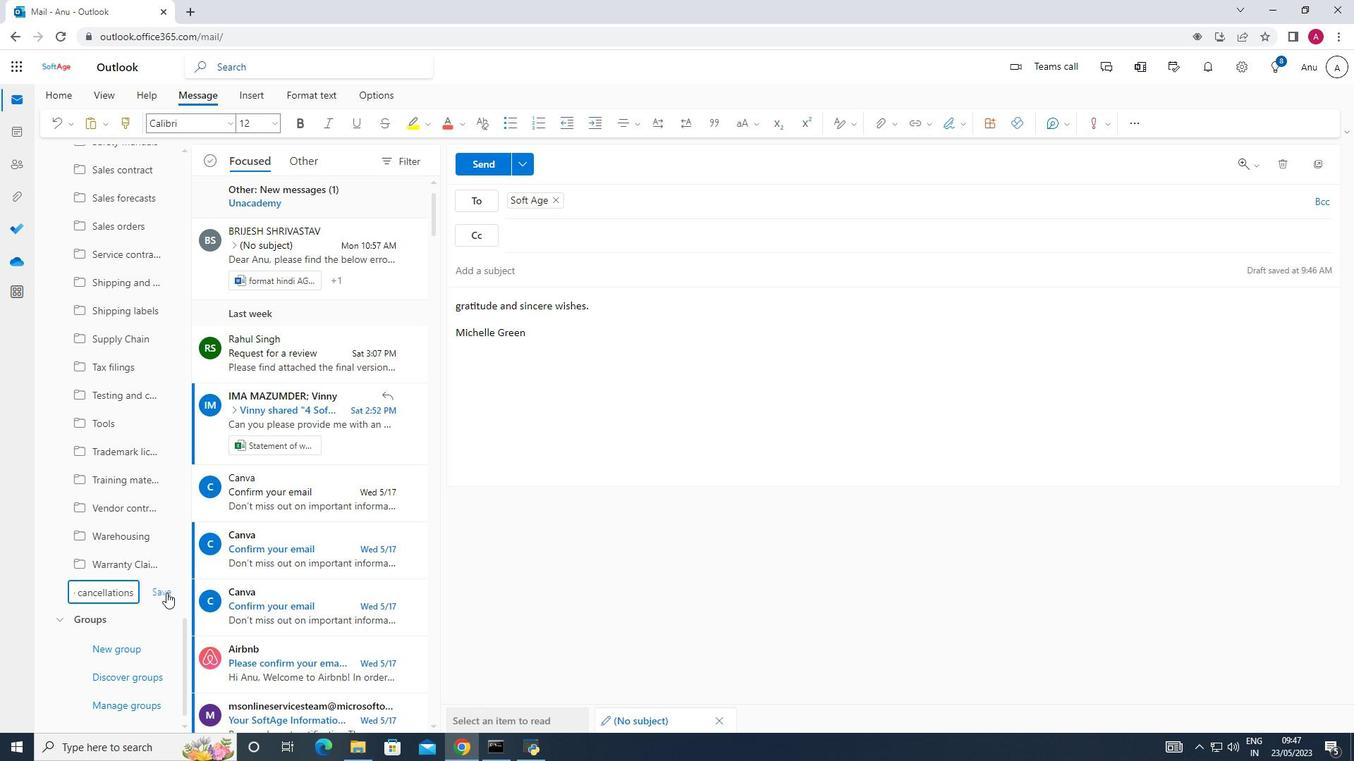 
Action: Mouse moved to (491, 156)
Screenshot: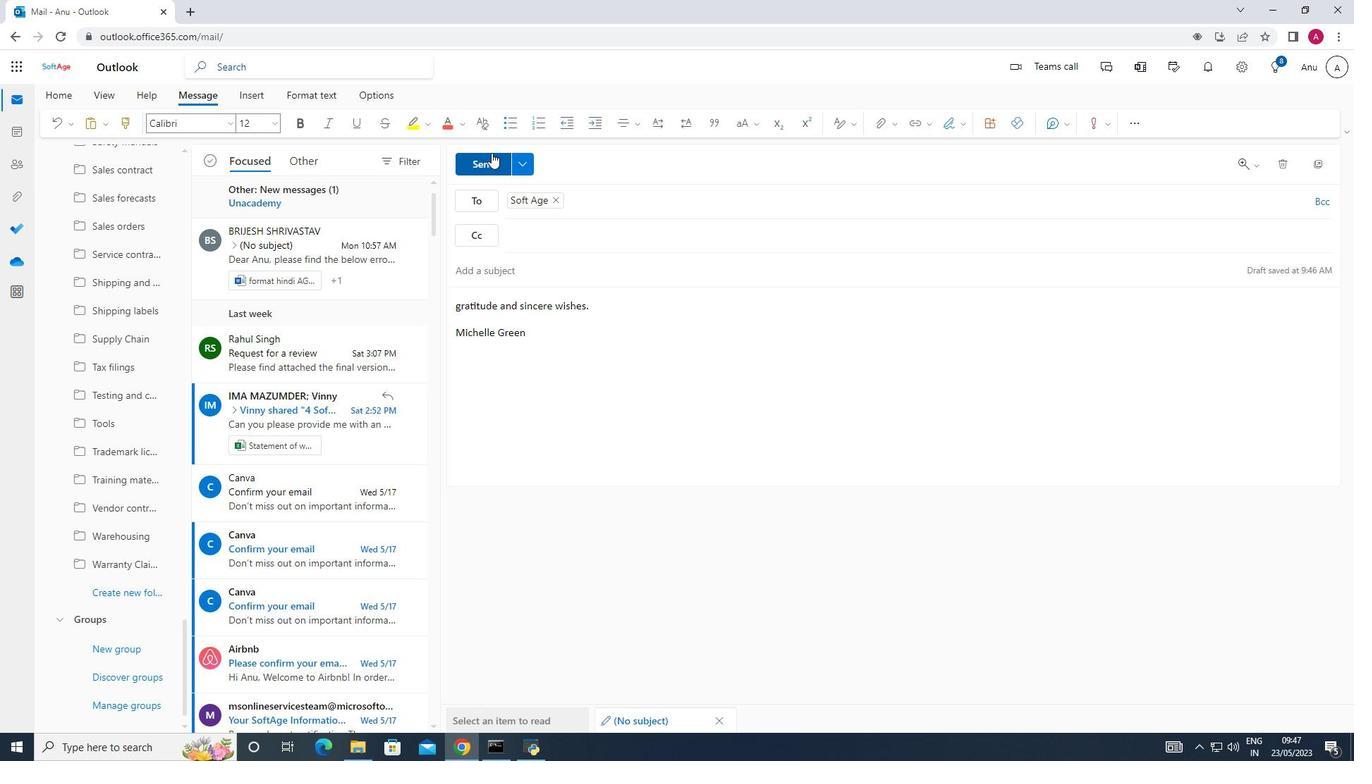 
Action: Mouse pressed left at (491, 156)
Screenshot: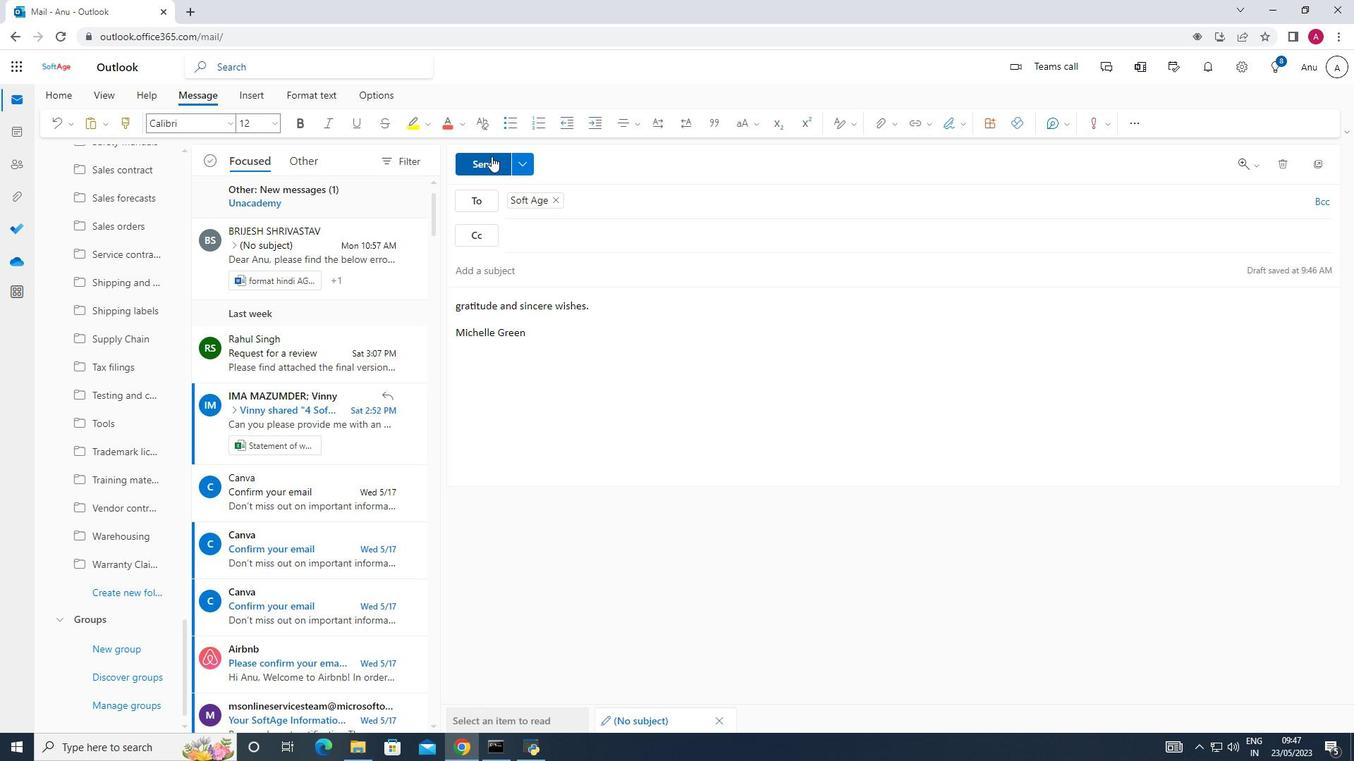 
Action: Mouse moved to (667, 421)
Screenshot: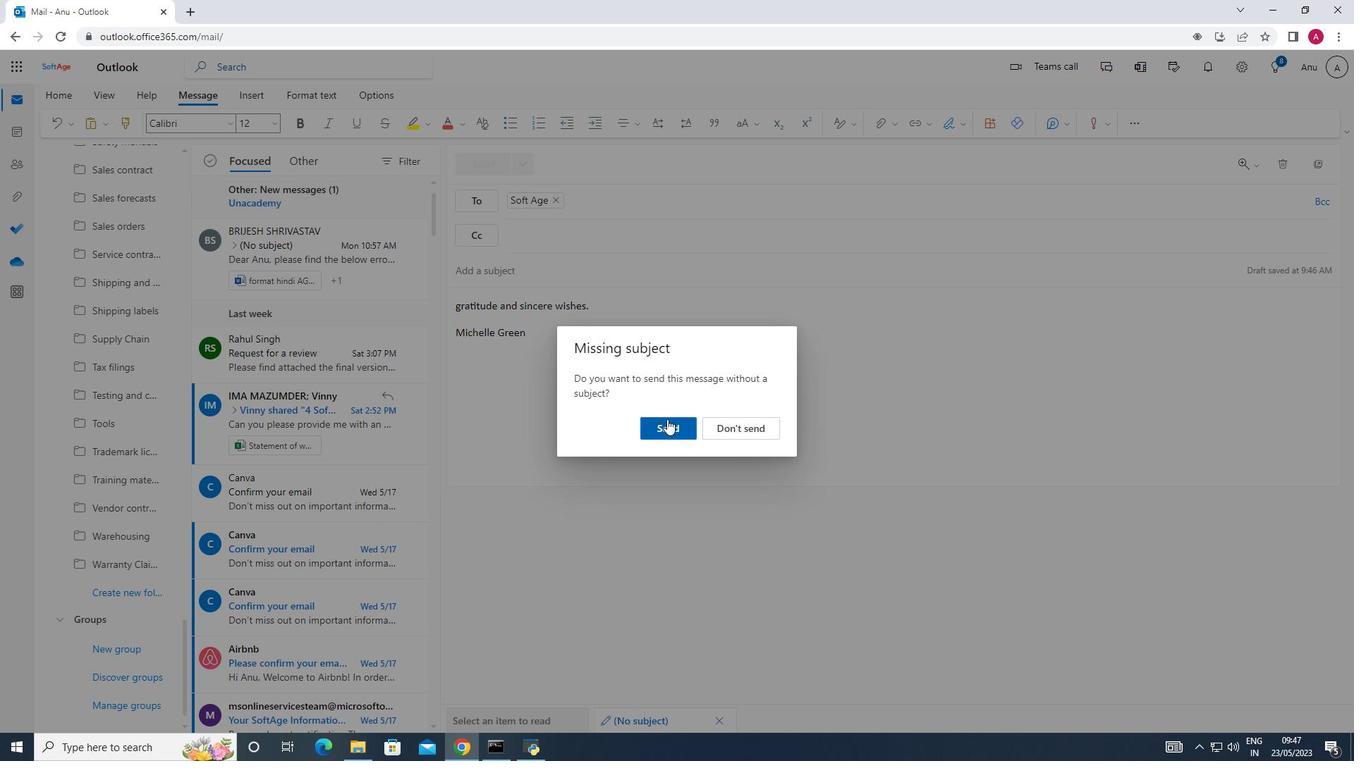 
Action: Mouse pressed left at (667, 421)
Screenshot: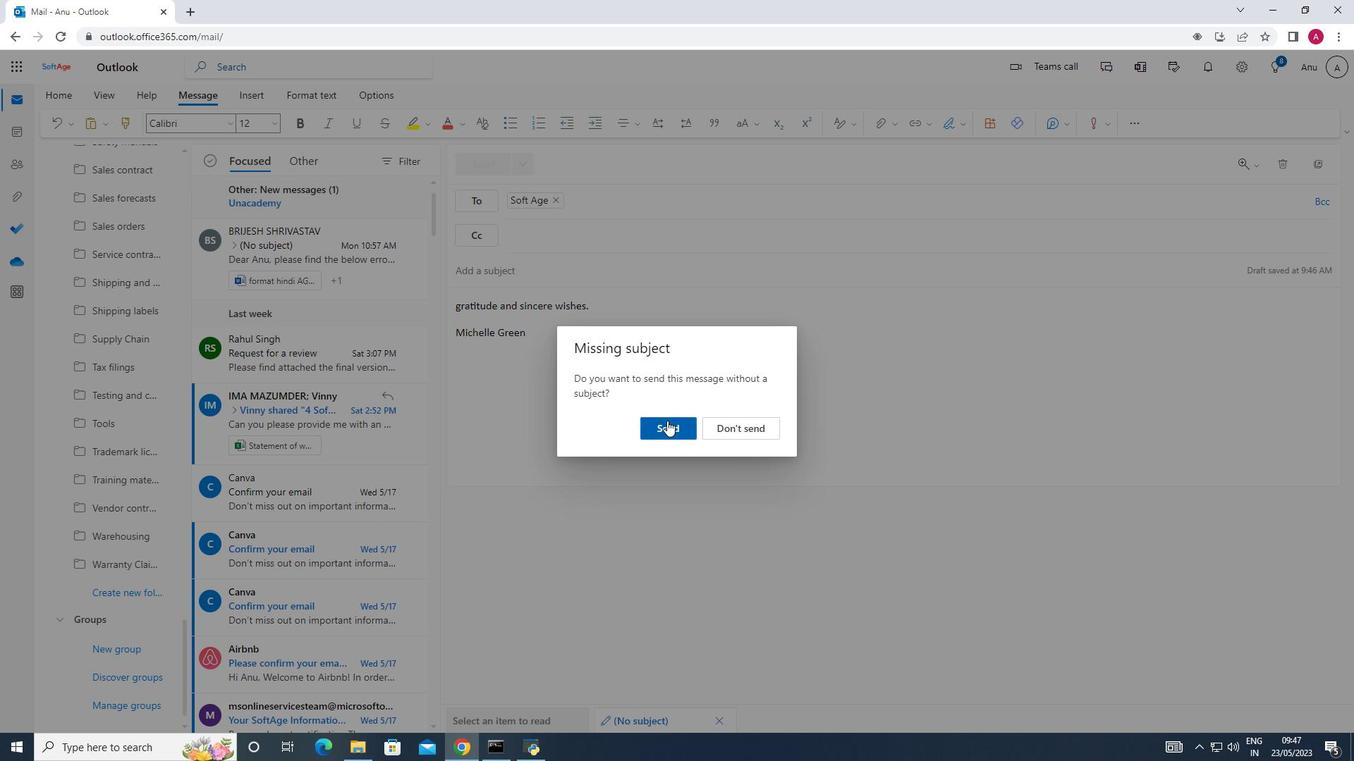 
Action: Mouse moved to (664, 418)
Screenshot: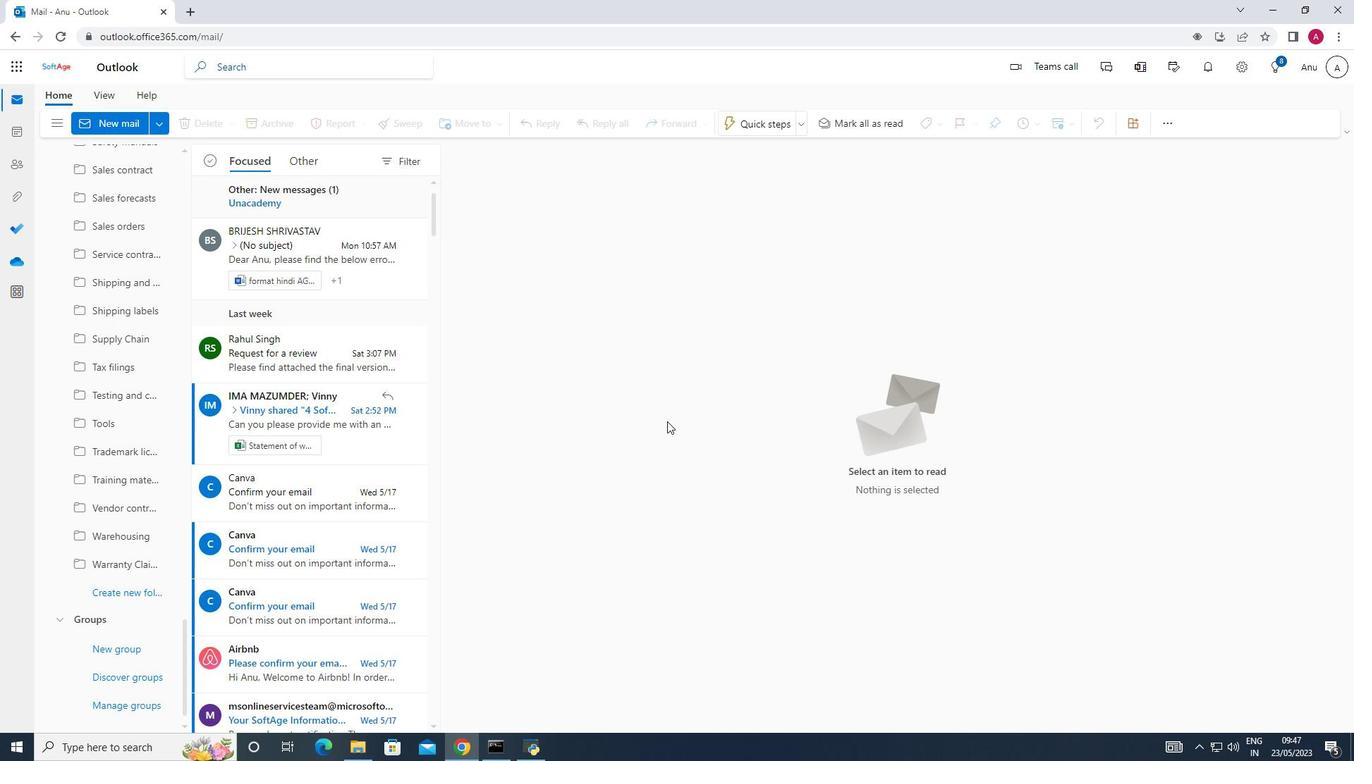 
